 Task: Look for space in Viborg, Denmark from 2nd September, 2023 to 5th September, 2023 for 1 adult in price range Rs.5000 to Rs.10000. Place can be private room with 1  bedroom having 1 bed and 1 bathroom. Property type can be house, flat, guest house, hotel. Booking option can be shelf check-in. Required host language is English.
Action: Mouse moved to (625, 89)
Screenshot: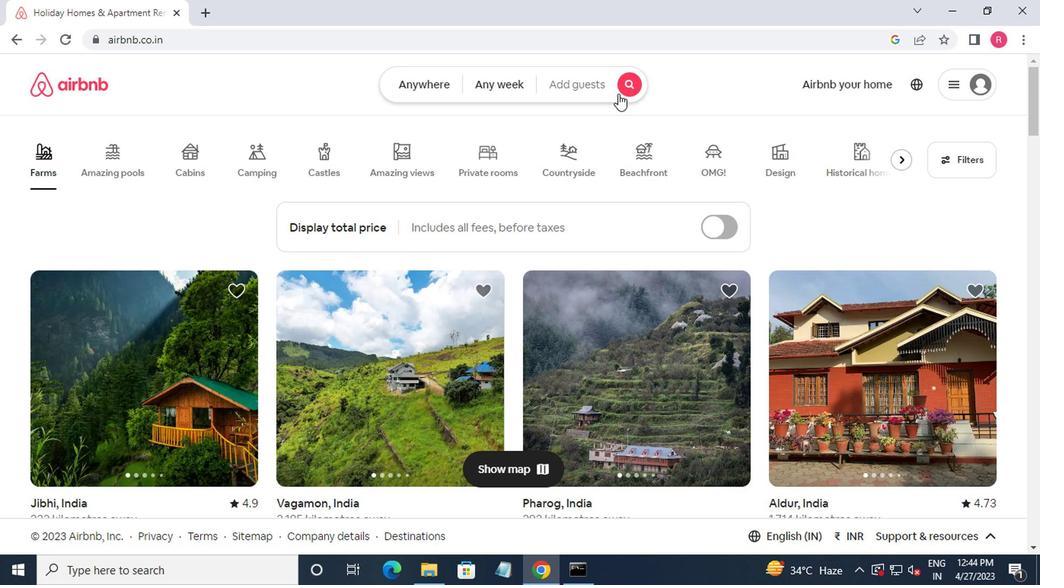 
Action: Mouse pressed left at (625, 89)
Screenshot: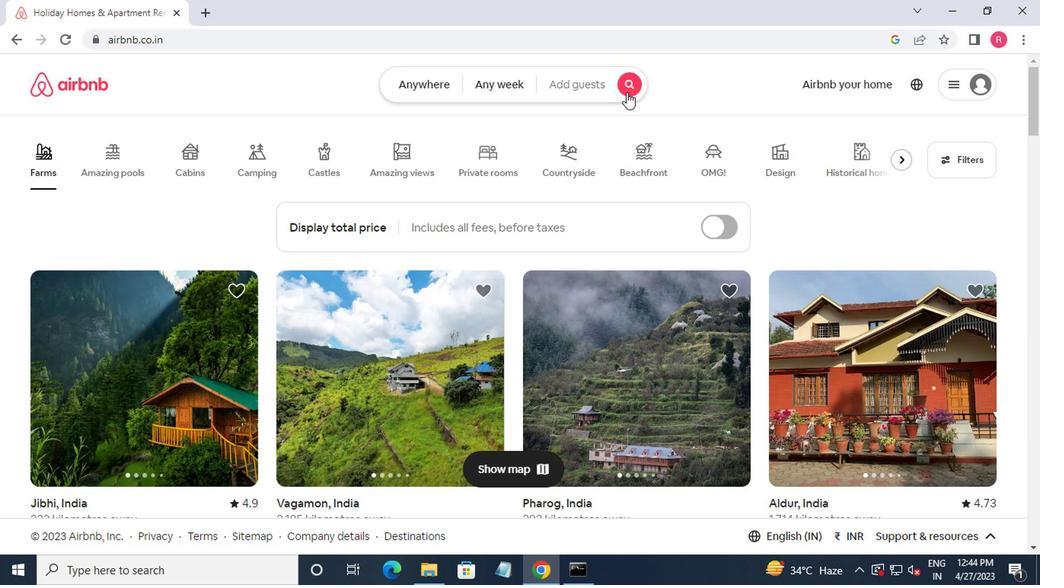 
Action: Mouse moved to (614, 91)
Screenshot: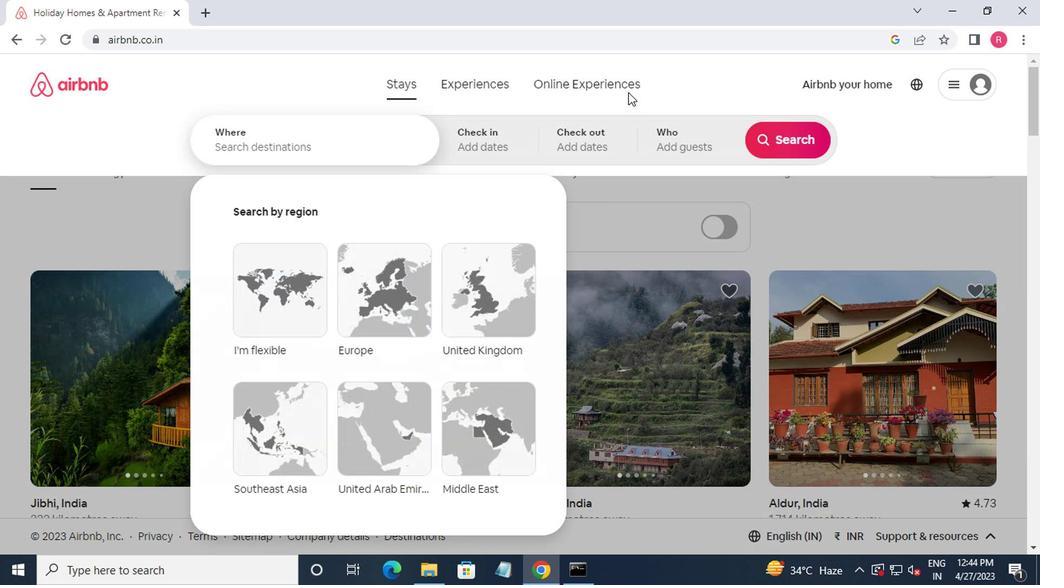 
Action: Key pressed v
Screenshot: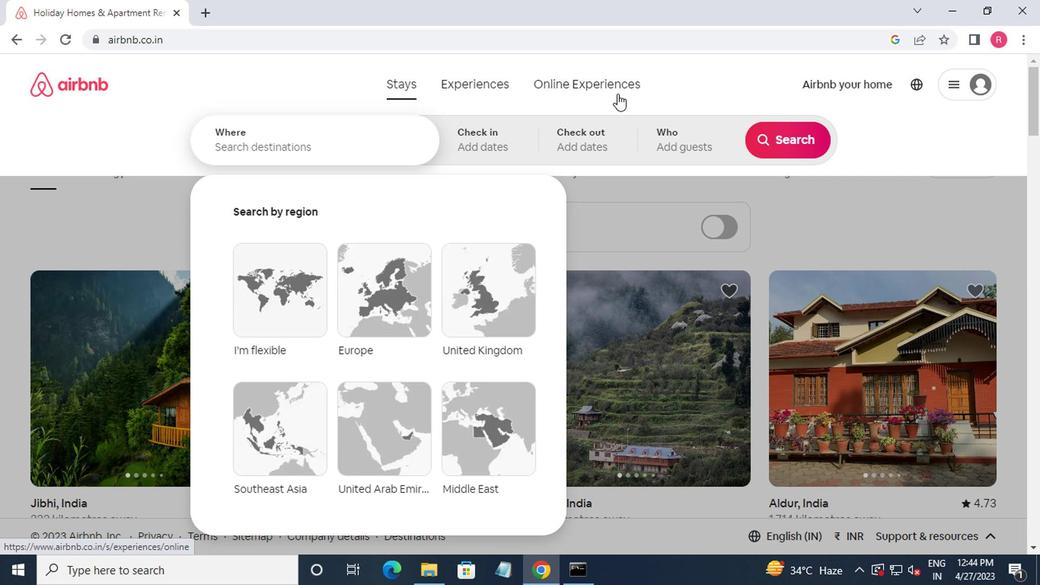 
Action: Mouse moved to (383, 137)
Screenshot: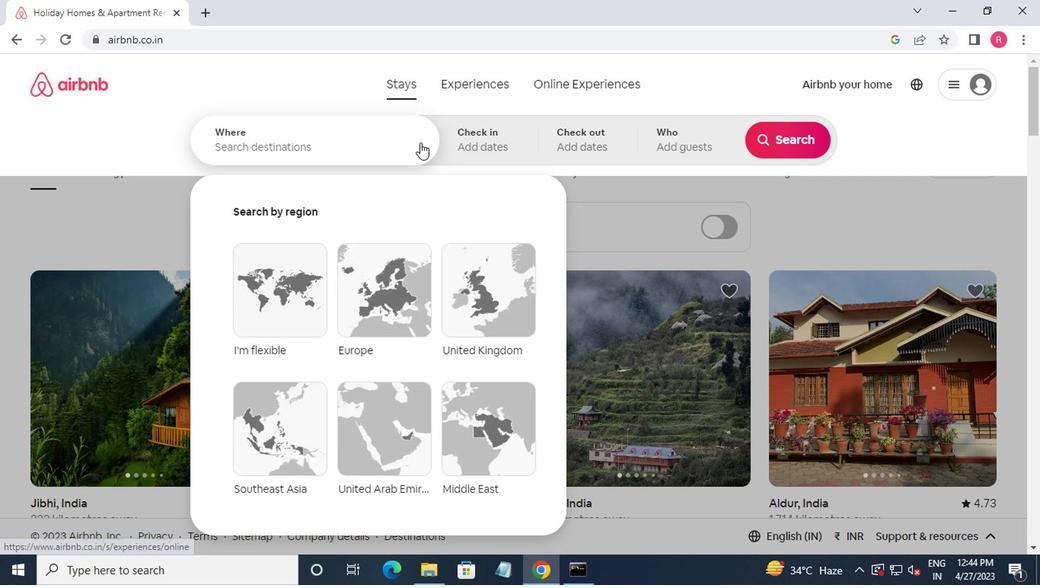 
Action: Mouse pressed left at (383, 137)
Screenshot: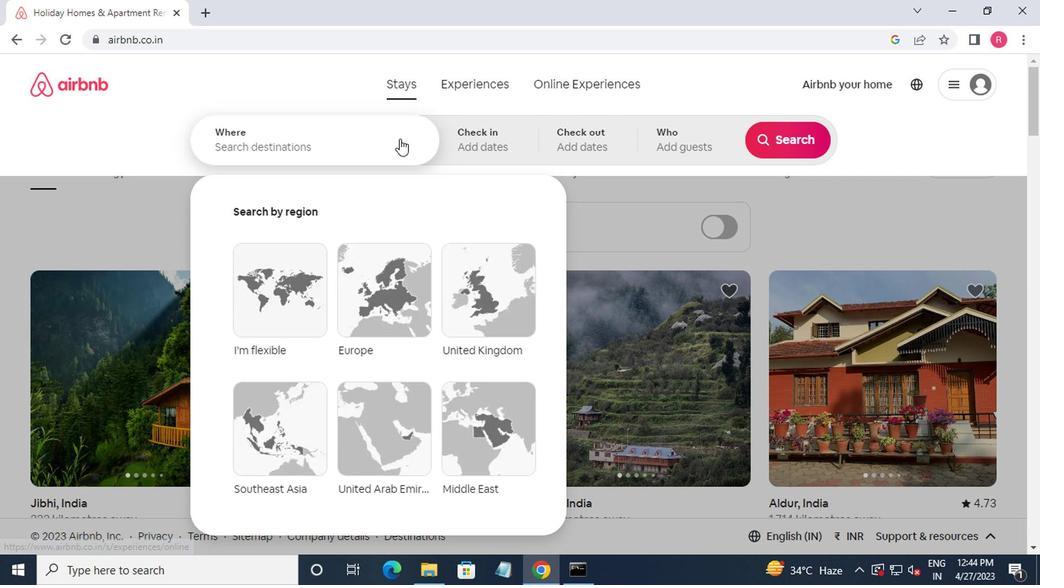 
Action: Mouse moved to (380, 164)
Screenshot: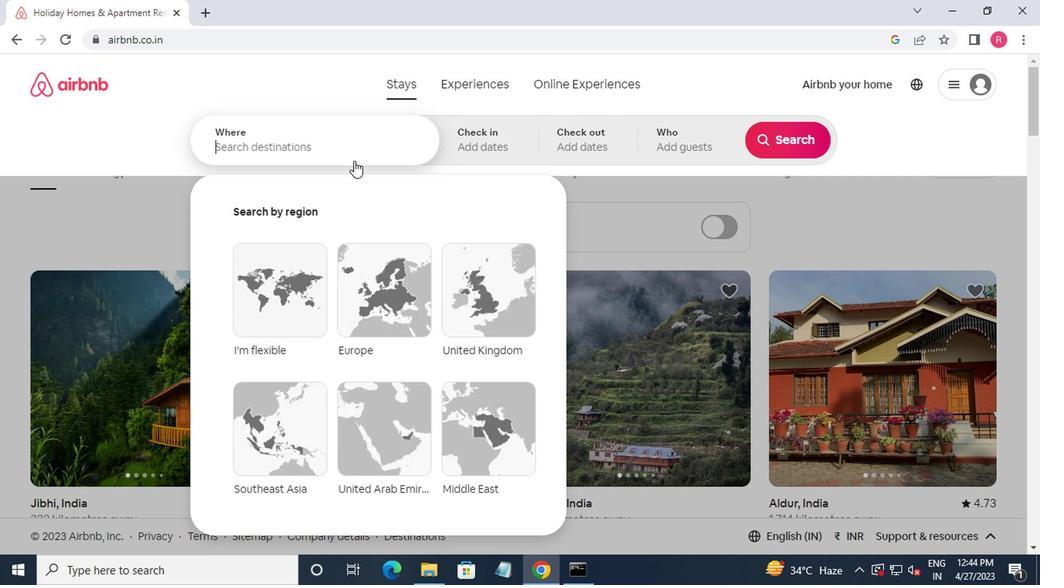 
Action: Key pressed viborg,de
Screenshot: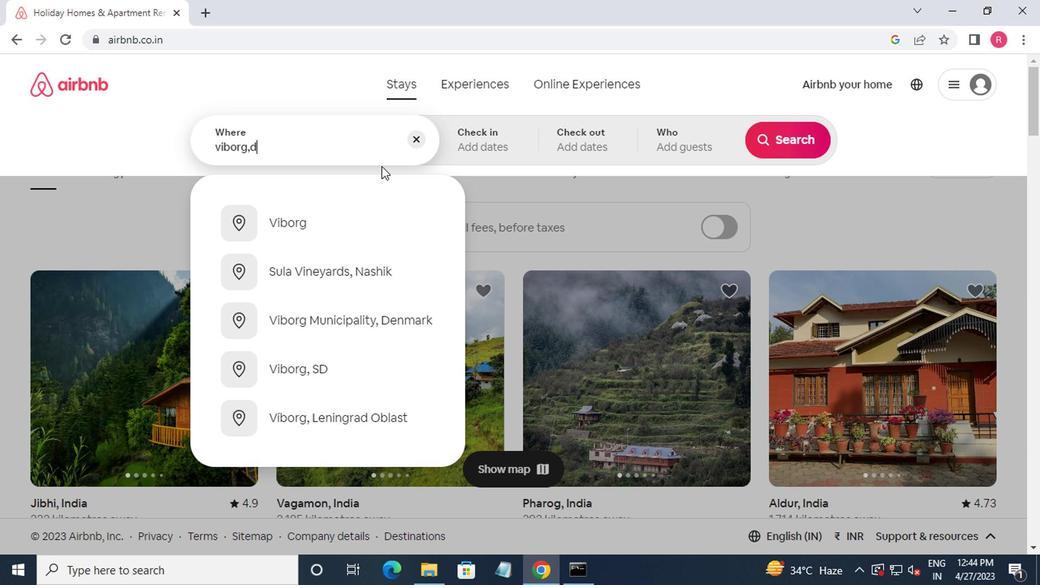 
Action: Mouse moved to (365, 210)
Screenshot: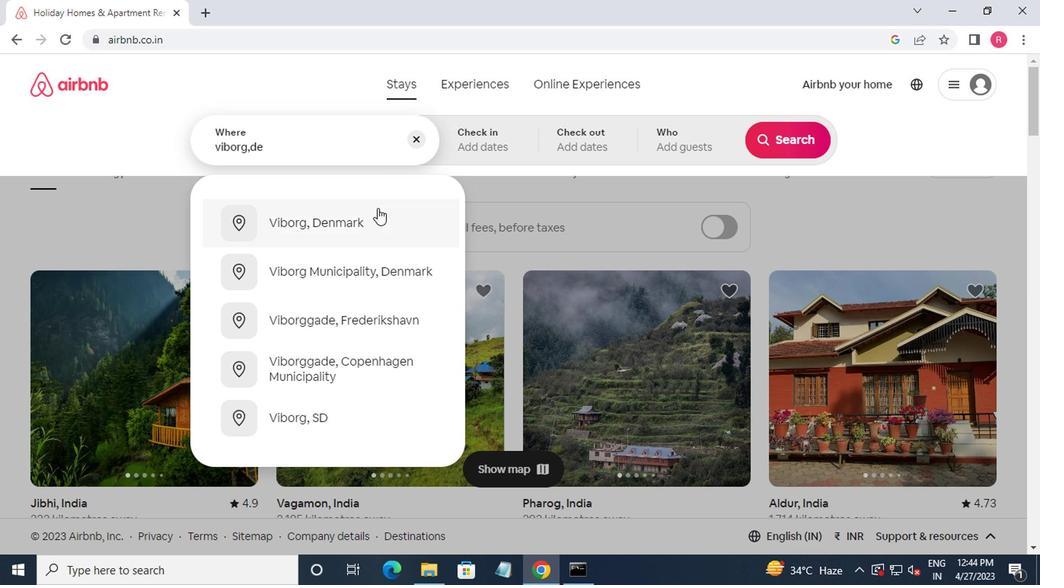 
Action: Mouse pressed left at (365, 210)
Screenshot: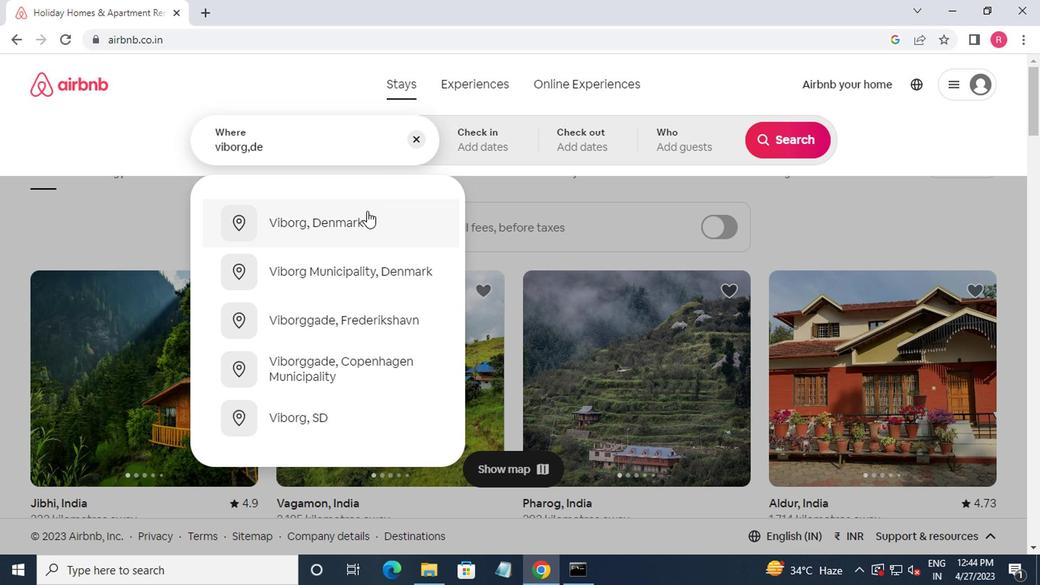 
Action: Mouse moved to (770, 263)
Screenshot: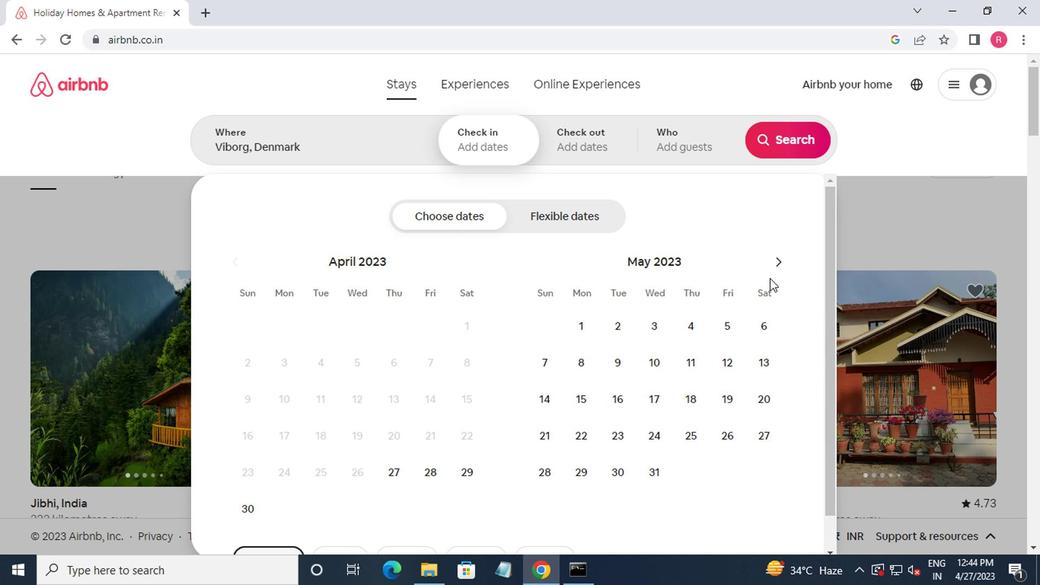
Action: Mouse pressed left at (770, 263)
Screenshot: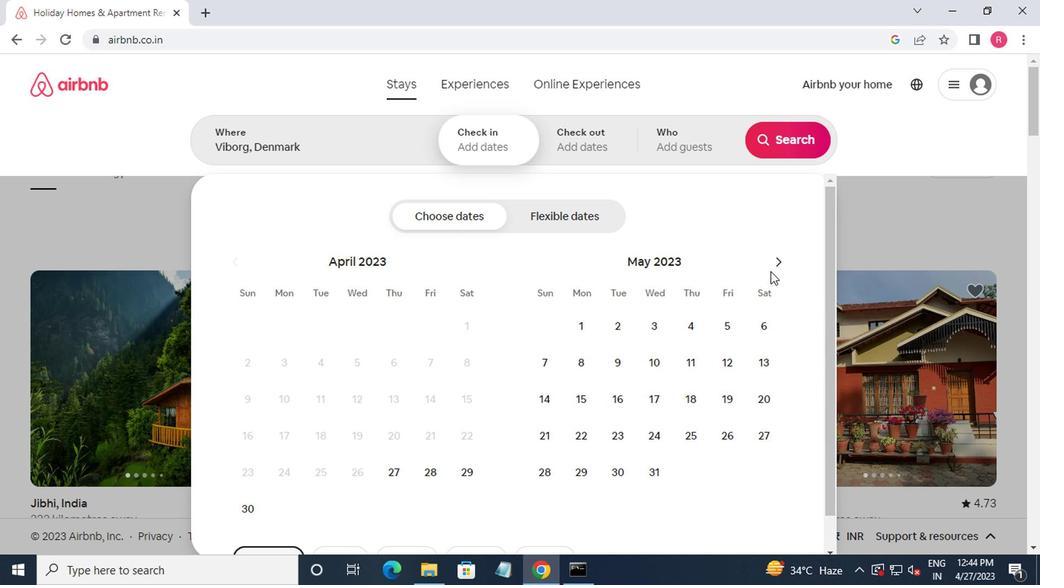 
Action: Mouse pressed left at (770, 263)
Screenshot: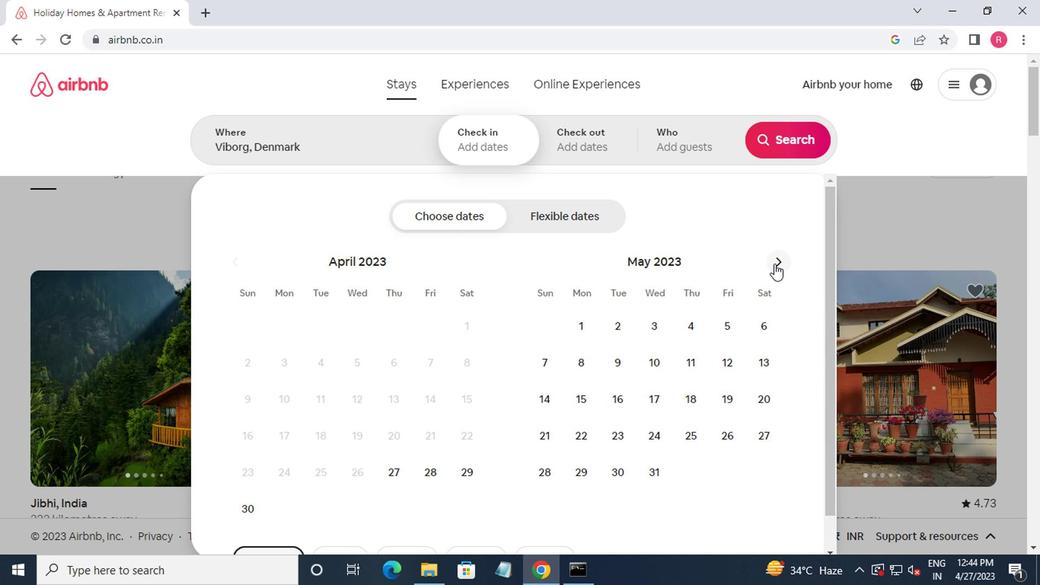 
Action: Mouse pressed left at (770, 263)
Screenshot: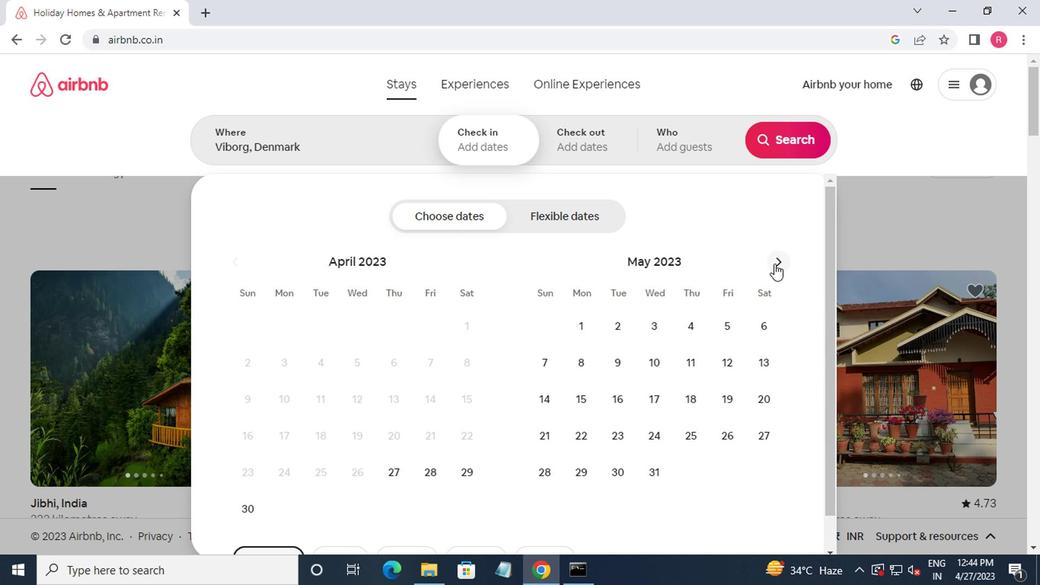 
Action: Mouse pressed left at (770, 263)
Screenshot: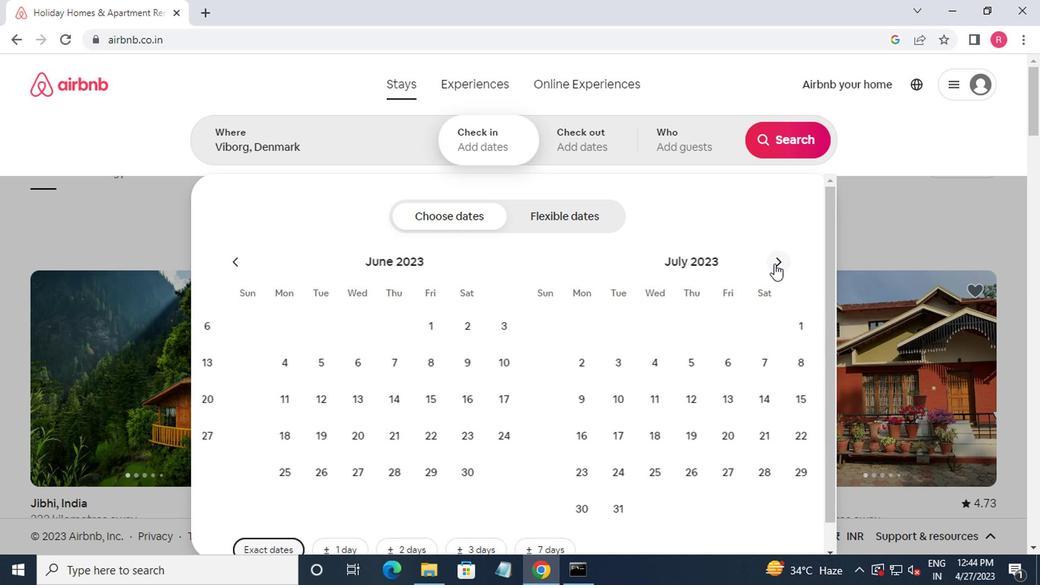 
Action: Mouse pressed left at (770, 263)
Screenshot: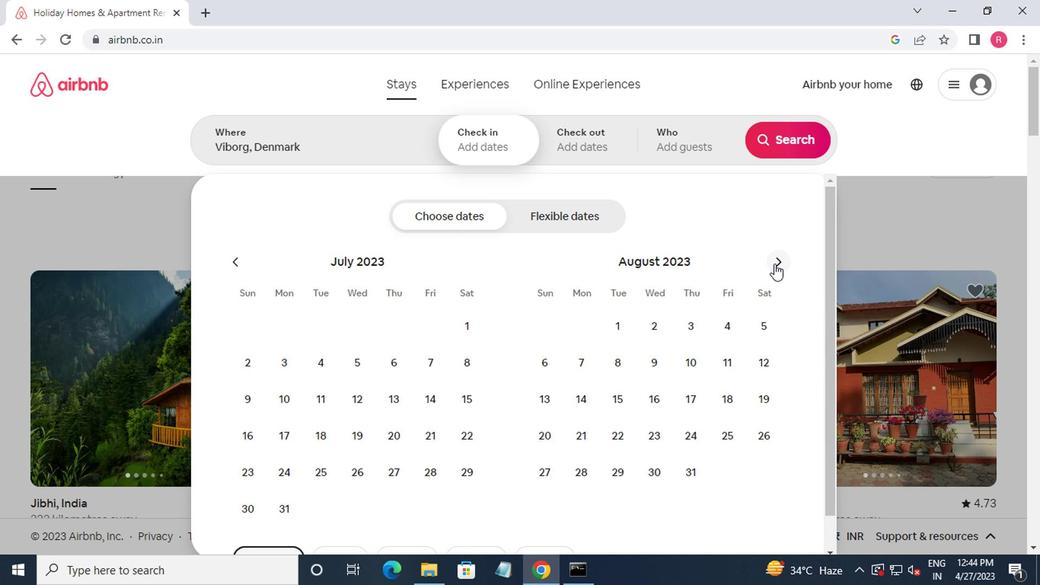 
Action: Mouse moved to (757, 325)
Screenshot: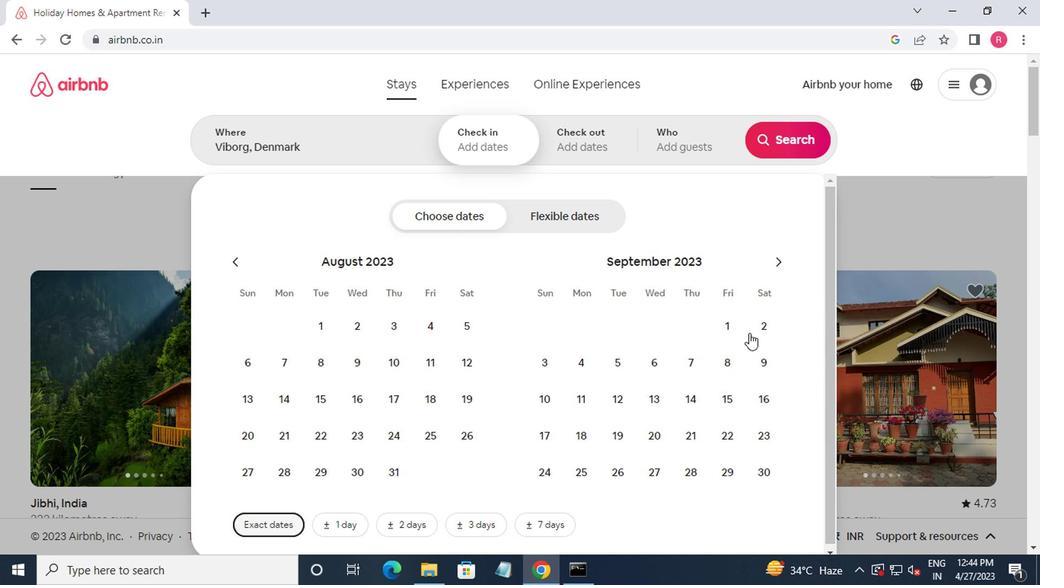 
Action: Mouse pressed left at (757, 325)
Screenshot: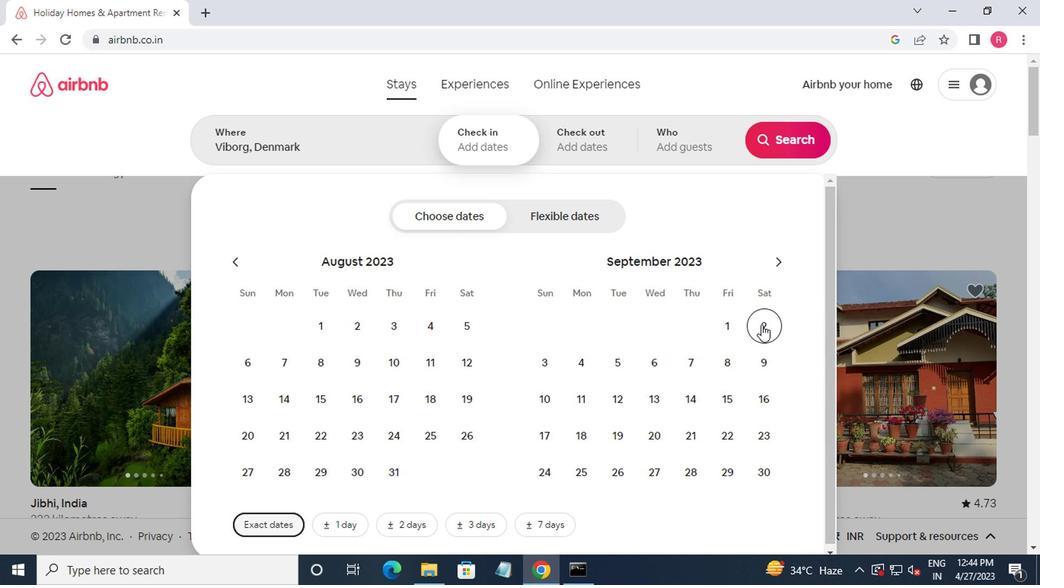
Action: Mouse moved to (611, 368)
Screenshot: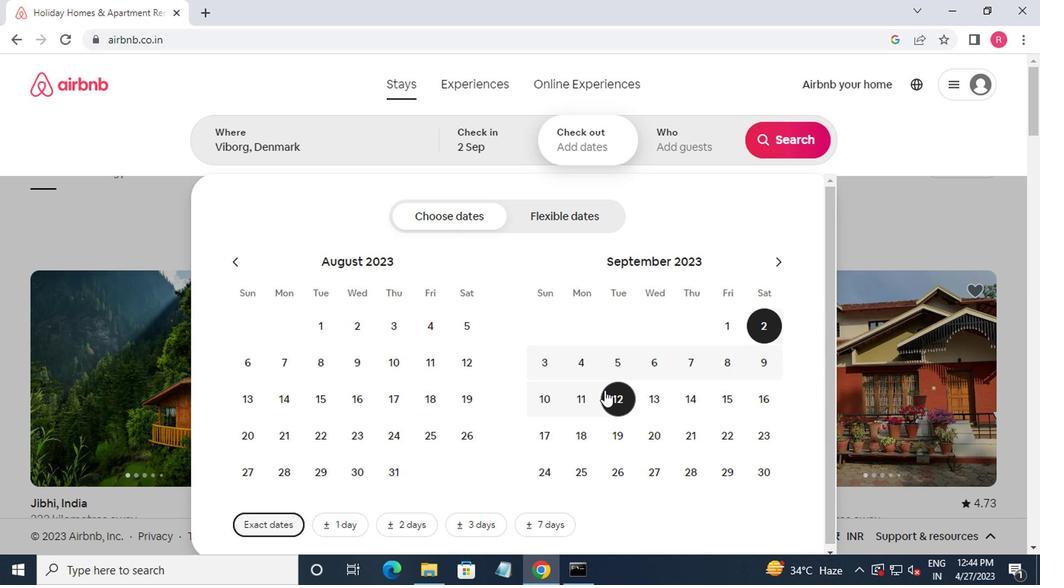 
Action: Mouse pressed left at (611, 368)
Screenshot: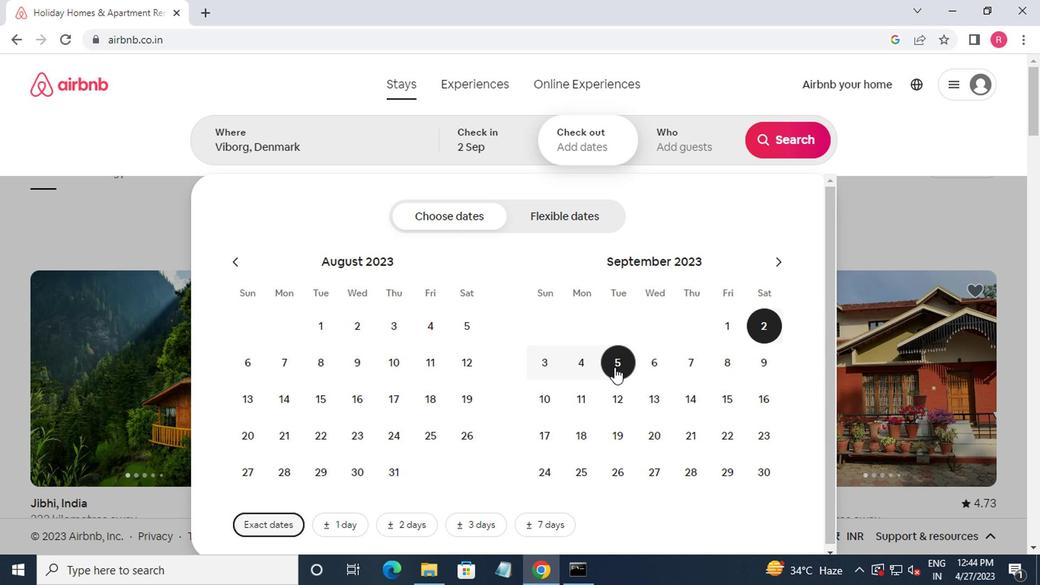 
Action: Mouse moved to (659, 157)
Screenshot: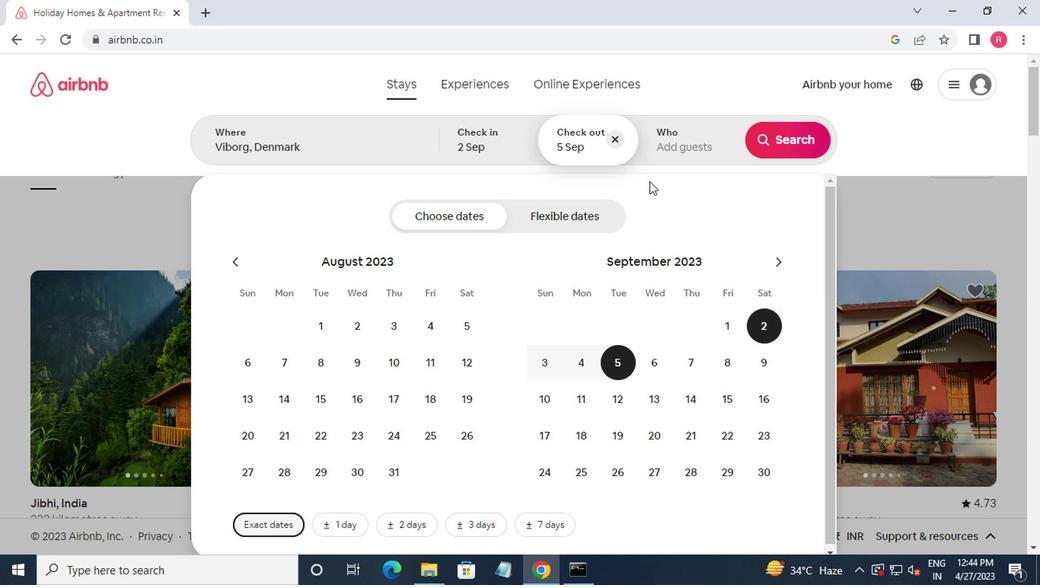 
Action: Mouse pressed left at (659, 157)
Screenshot: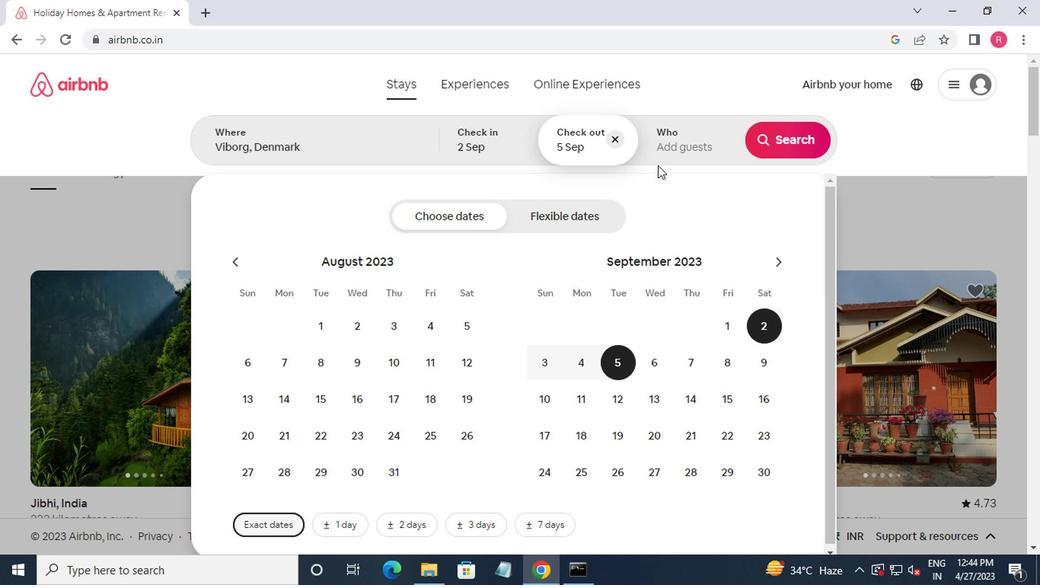 
Action: Mouse moved to (771, 218)
Screenshot: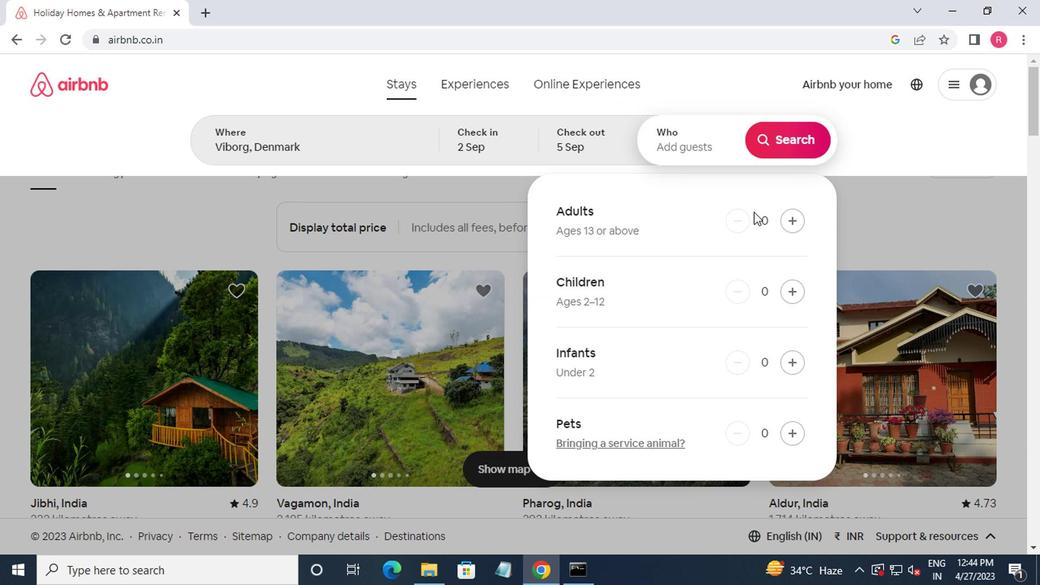 
Action: Mouse pressed left at (771, 218)
Screenshot: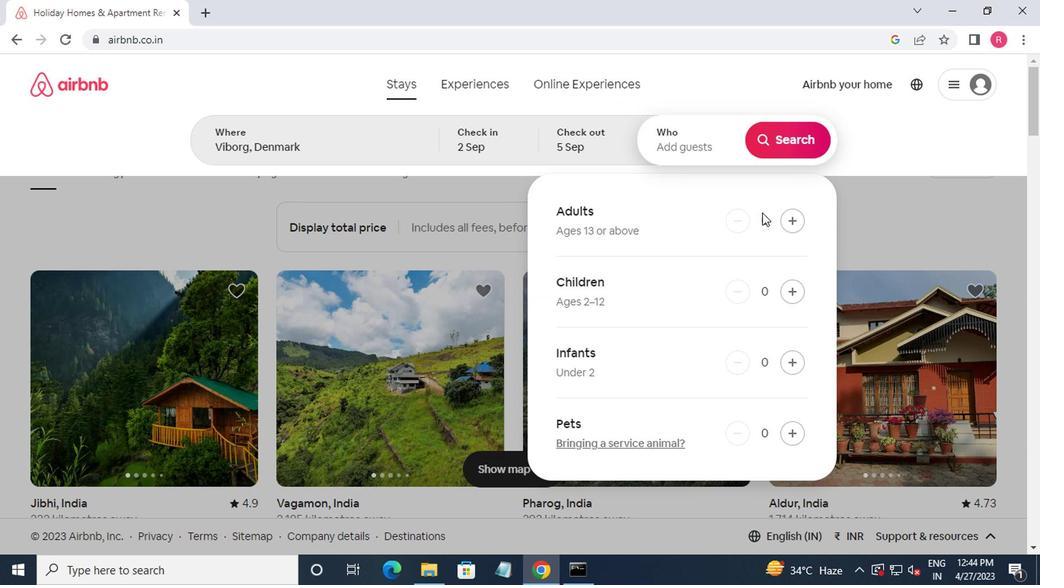 
Action: Mouse pressed left at (771, 218)
Screenshot: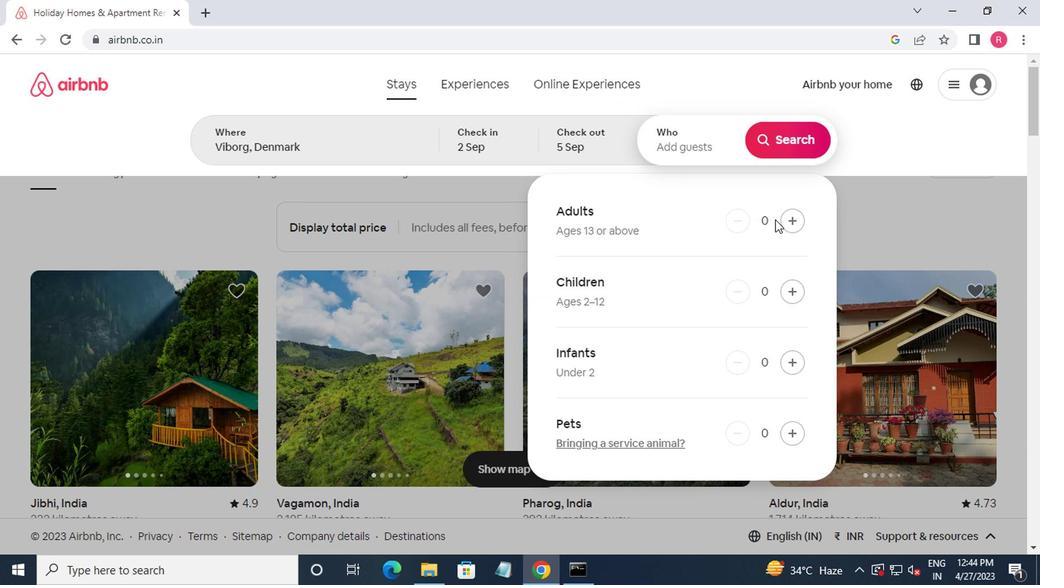 
Action: Mouse moved to (778, 219)
Screenshot: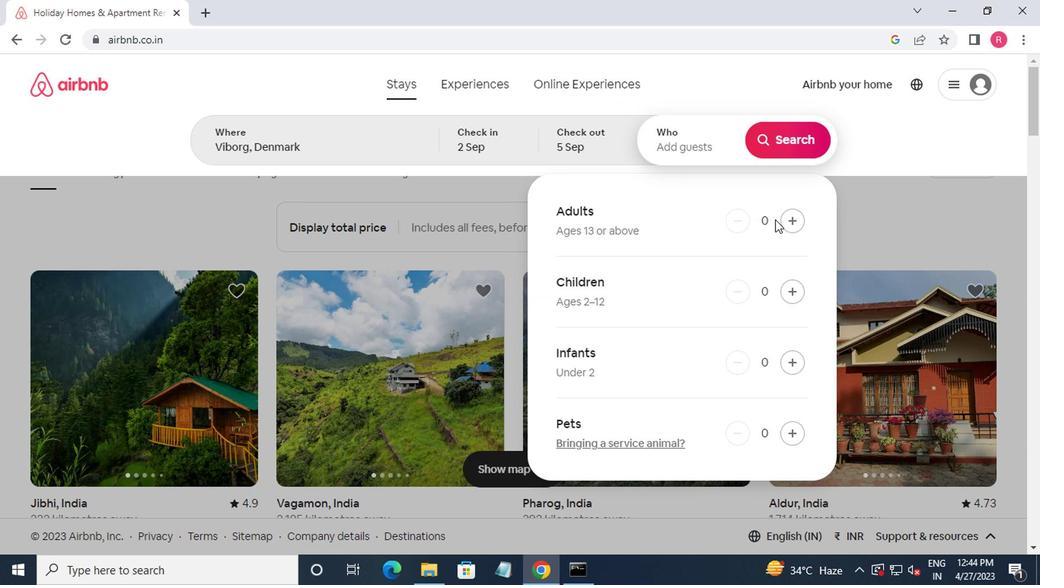 
Action: Mouse pressed left at (778, 219)
Screenshot: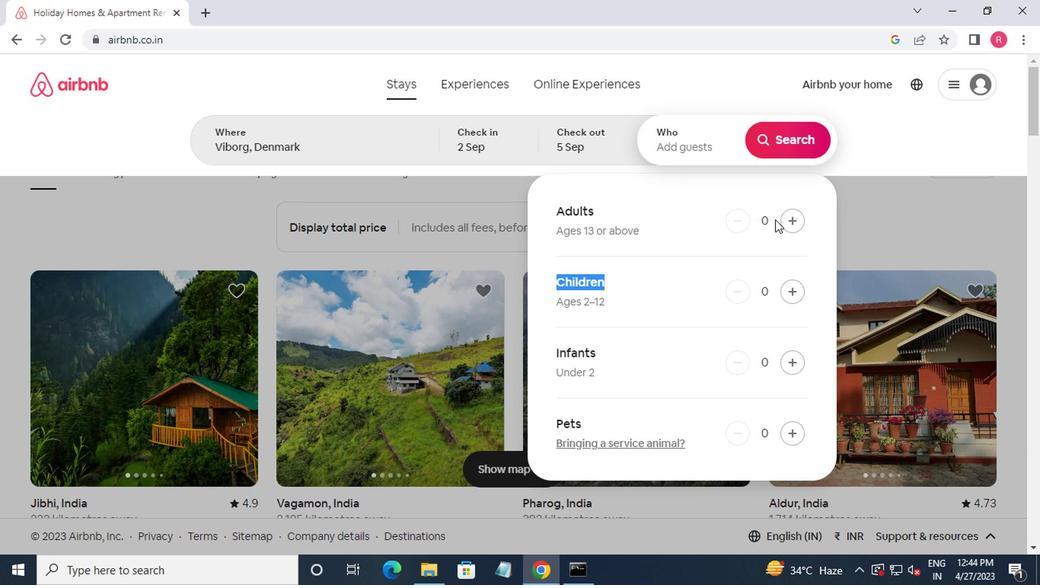 
Action: Mouse moved to (778, 219)
Screenshot: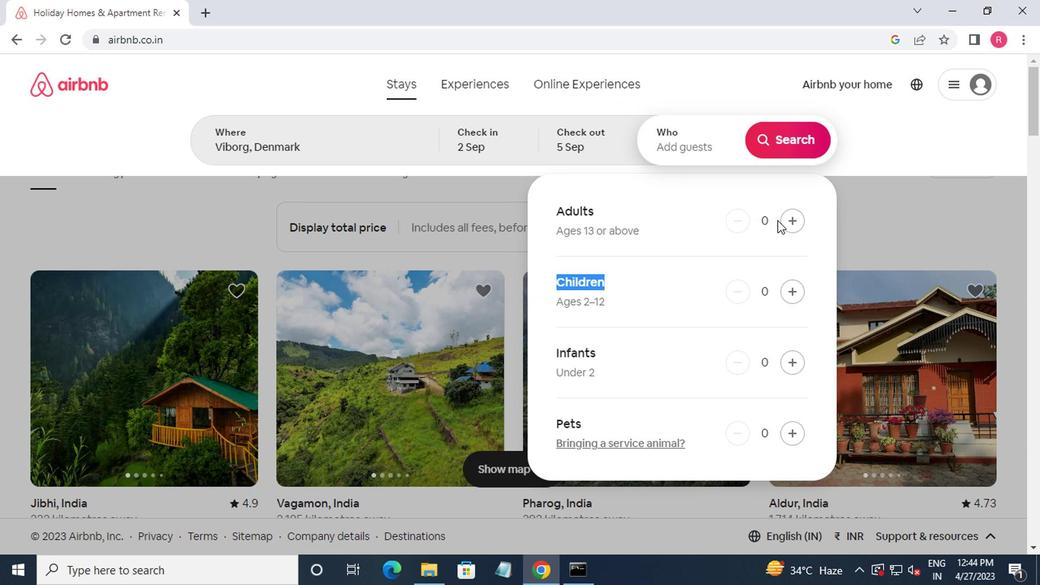 
Action: Mouse pressed left at (778, 219)
Screenshot: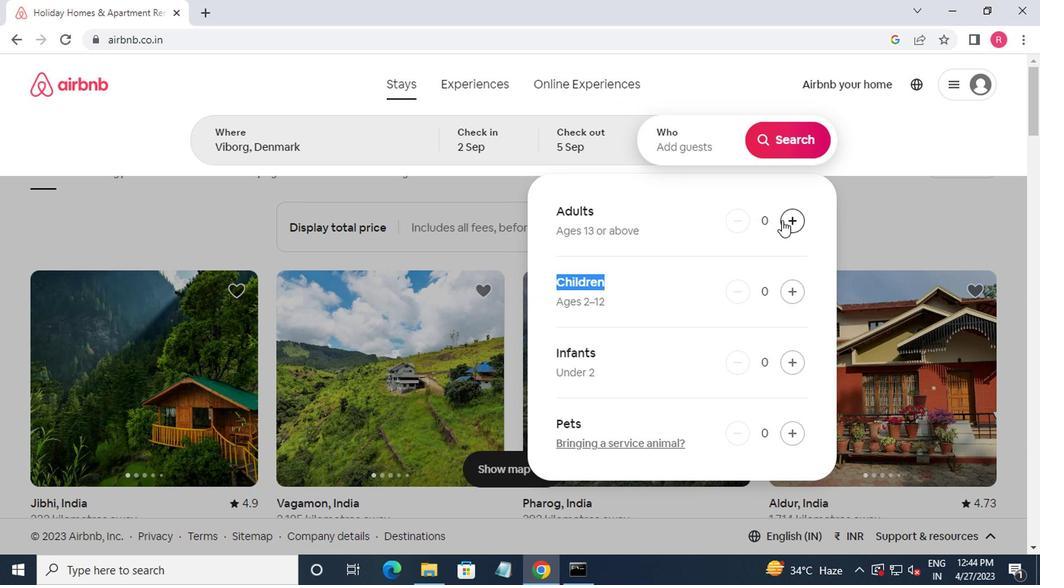 
Action: Mouse moved to (724, 216)
Screenshot: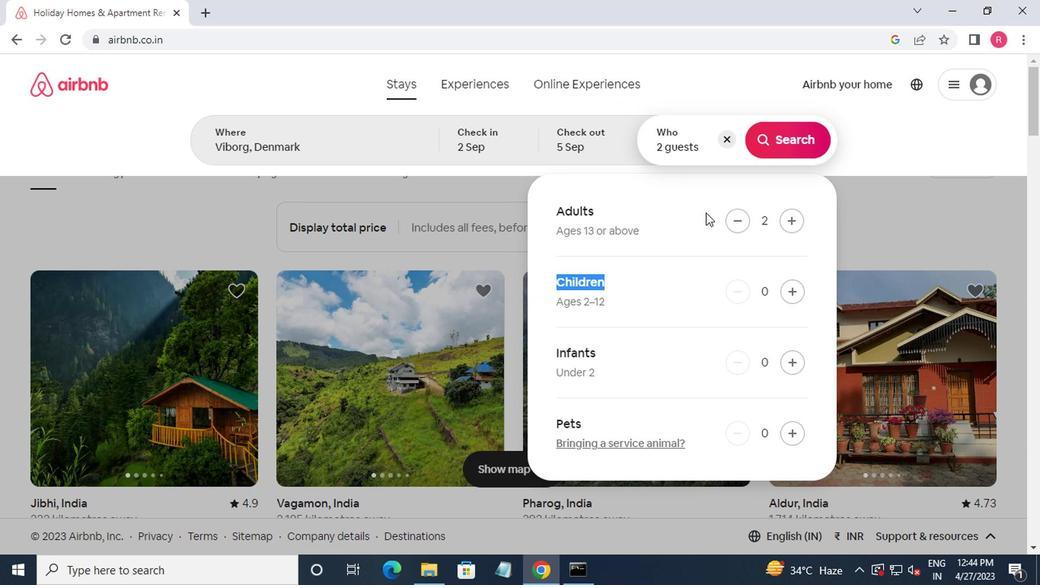 
Action: Mouse pressed left at (724, 216)
Screenshot: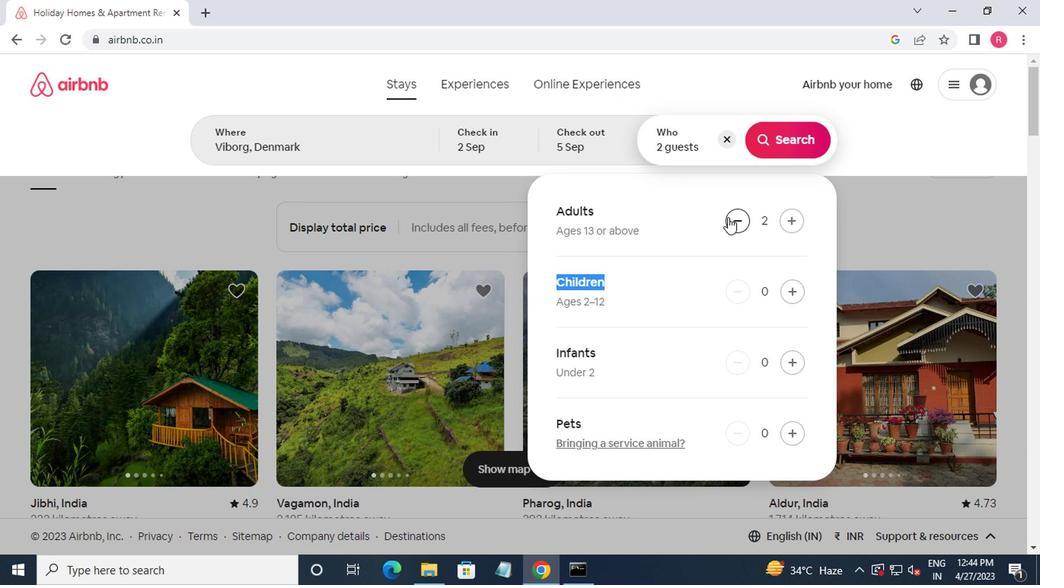 
Action: Mouse moved to (769, 142)
Screenshot: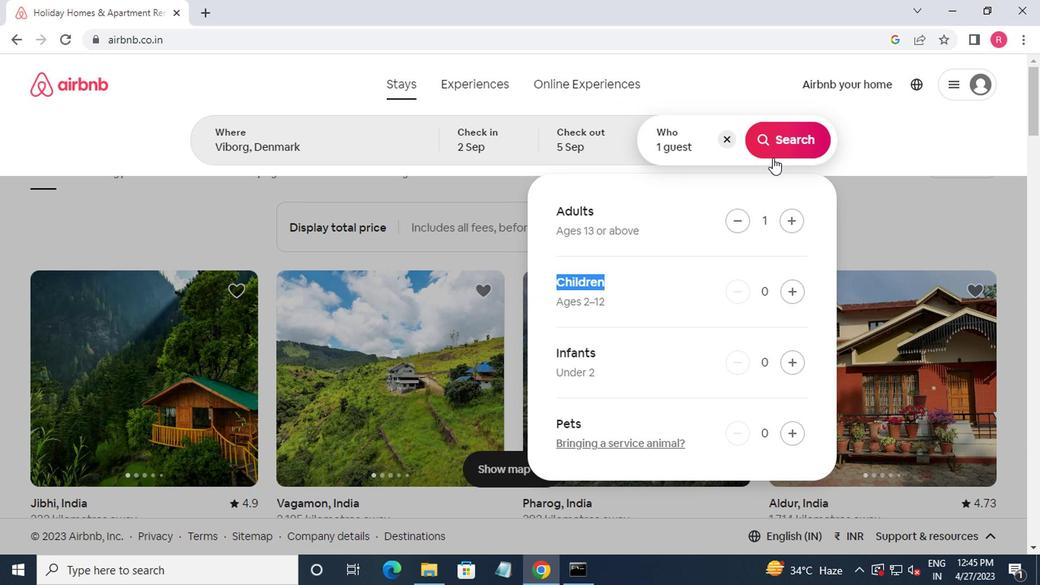 
Action: Mouse pressed left at (769, 142)
Screenshot: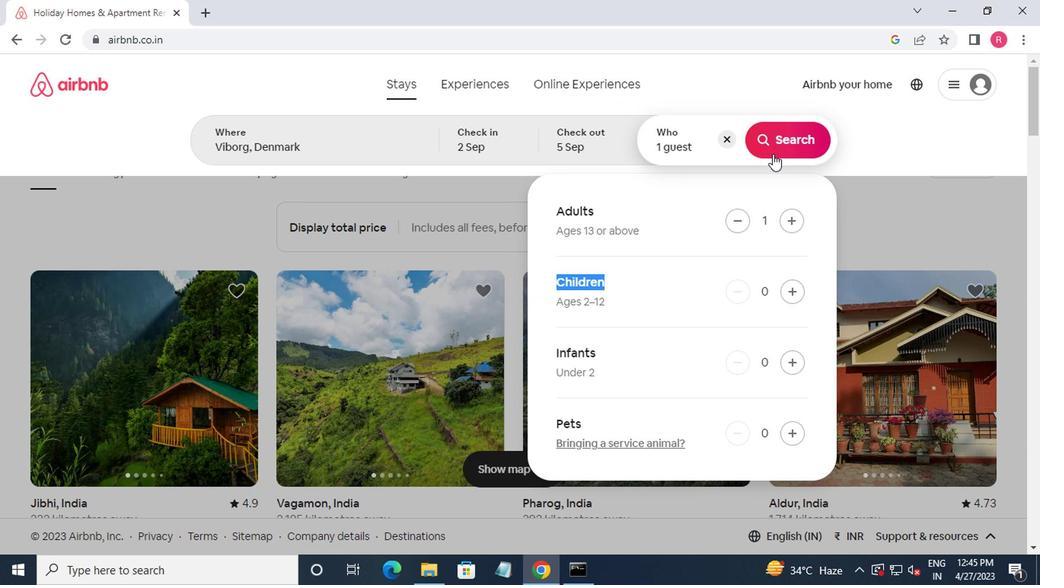 
Action: Mouse moved to (944, 148)
Screenshot: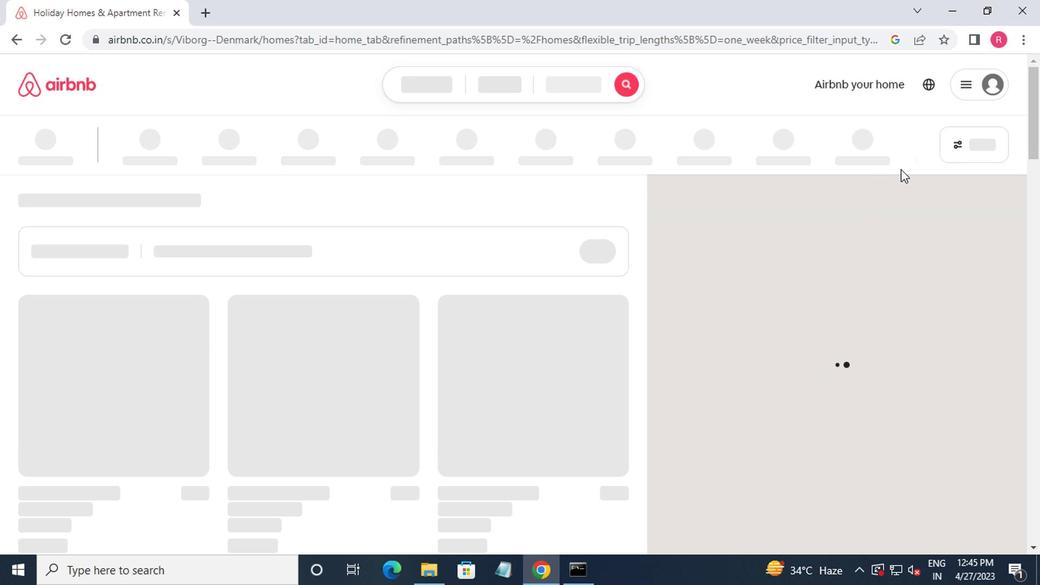 
Action: Mouse pressed left at (944, 148)
Screenshot: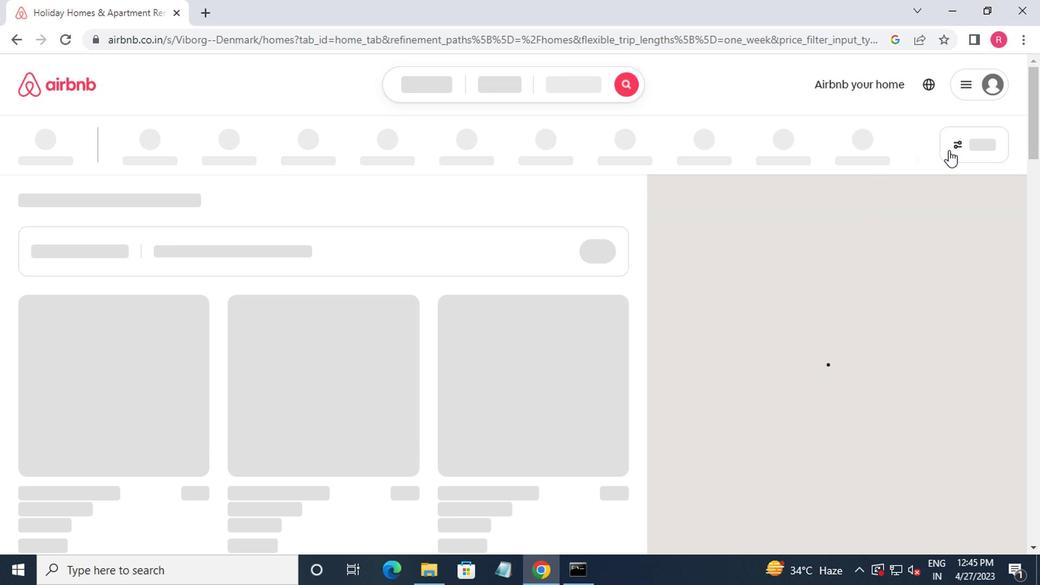 
Action: Mouse moved to (367, 350)
Screenshot: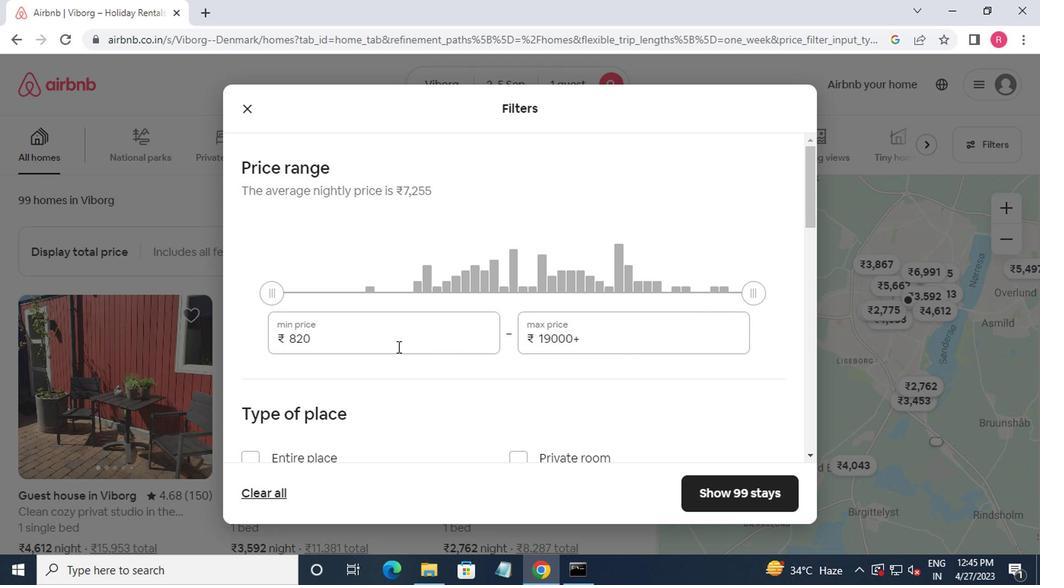 
Action: Mouse pressed left at (367, 350)
Screenshot: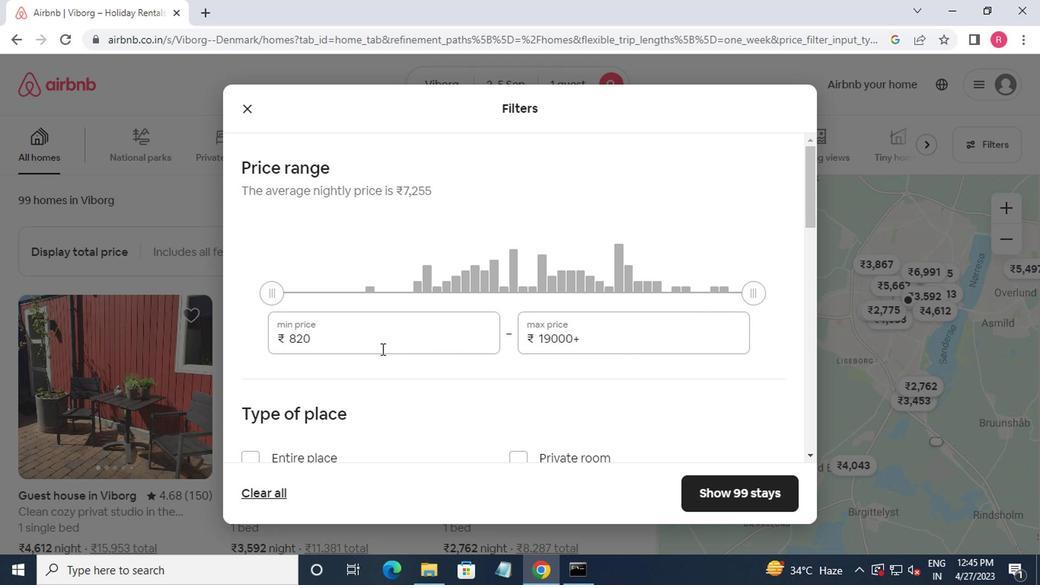 
Action: Mouse moved to (372, 346)
Screenshot: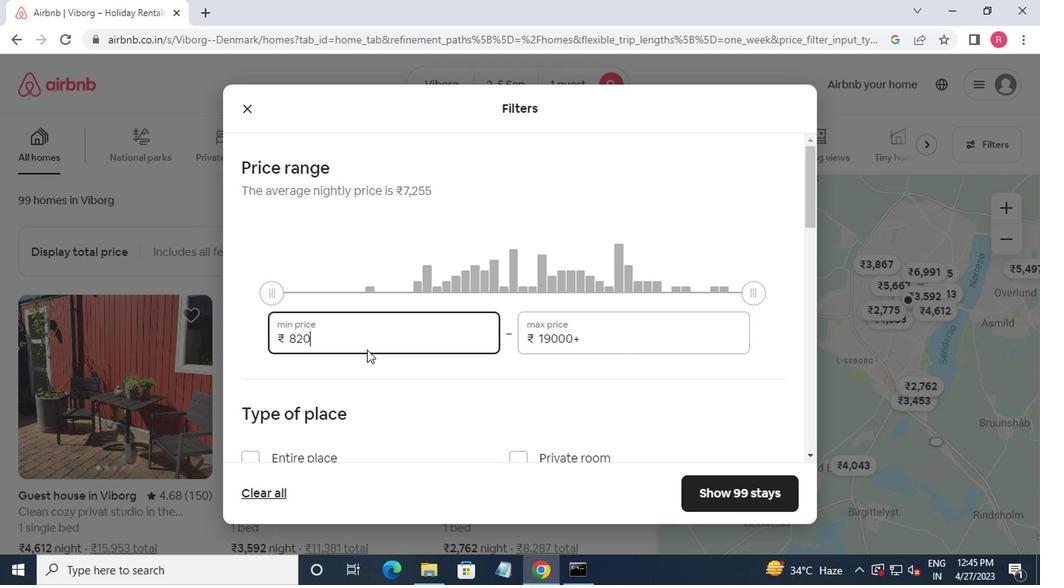 
Action: Key pressed <Key.backspace><Key.backspace><Key.backspace><Key.backspace>5000<Key.tab>10000
Screenshot: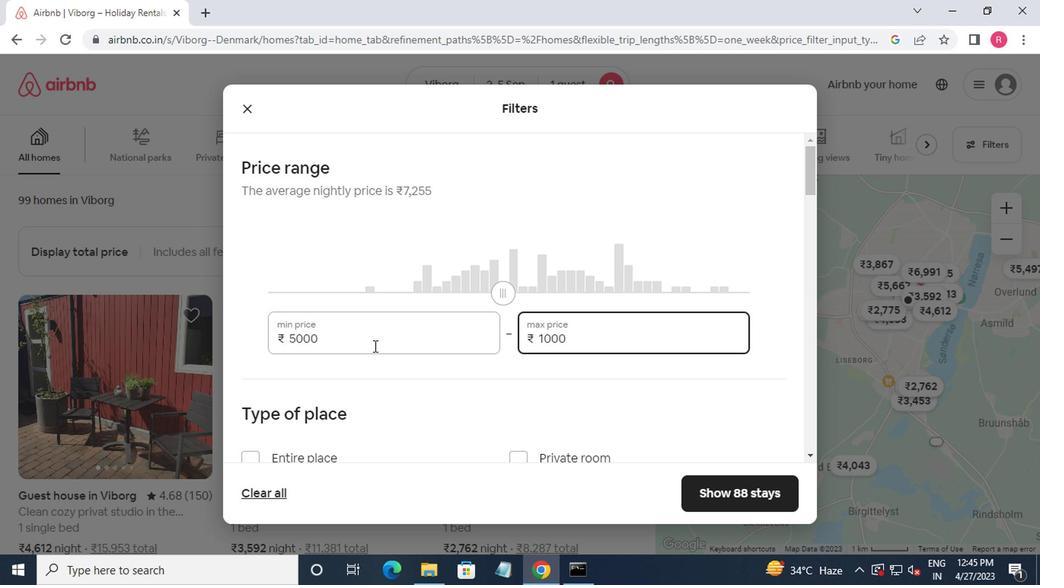 
Action: Mouse moved to (392, 379)
Screenshot: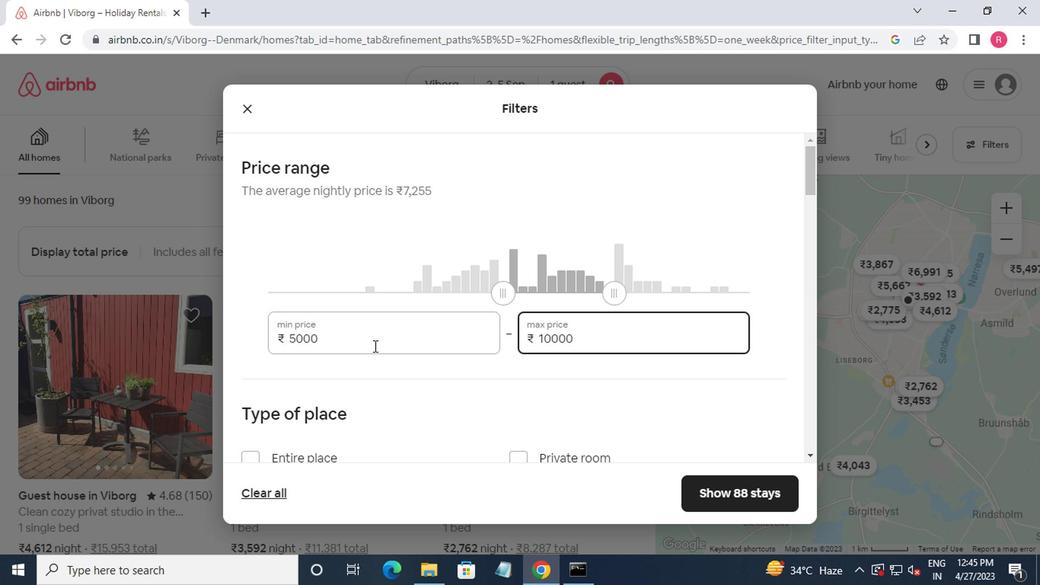 
Action: Mouse scrolled (392, 379) with delta (0, 0)
Screenshot: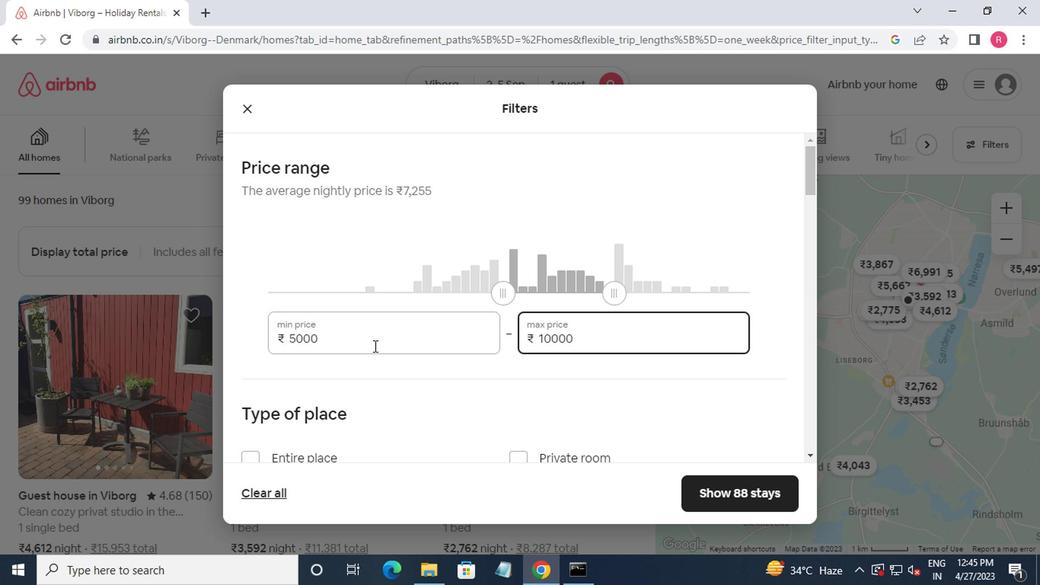 
Action: Mouse moved to (390, 384)
Screenshot: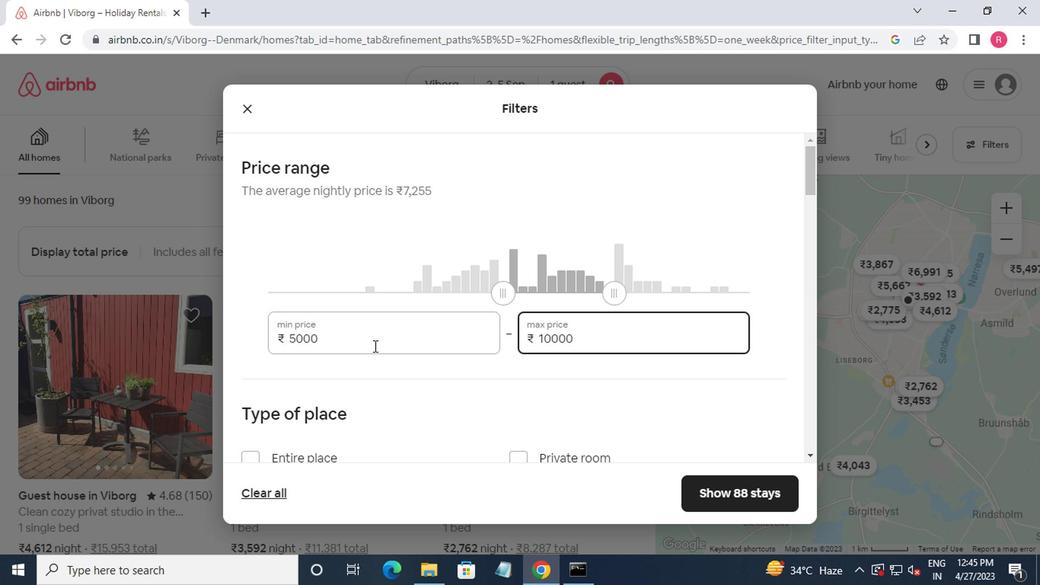
Action: Mouse scrolled (390, 383) with delta (0, -1)
Screenshot: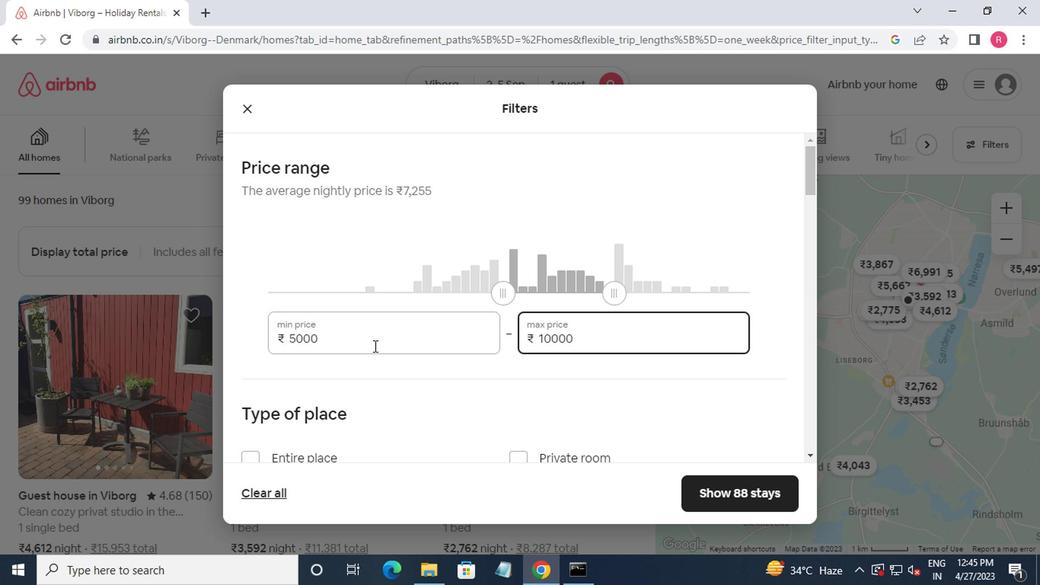 
Action: Mouse moved to (517, 309)
Screenshot: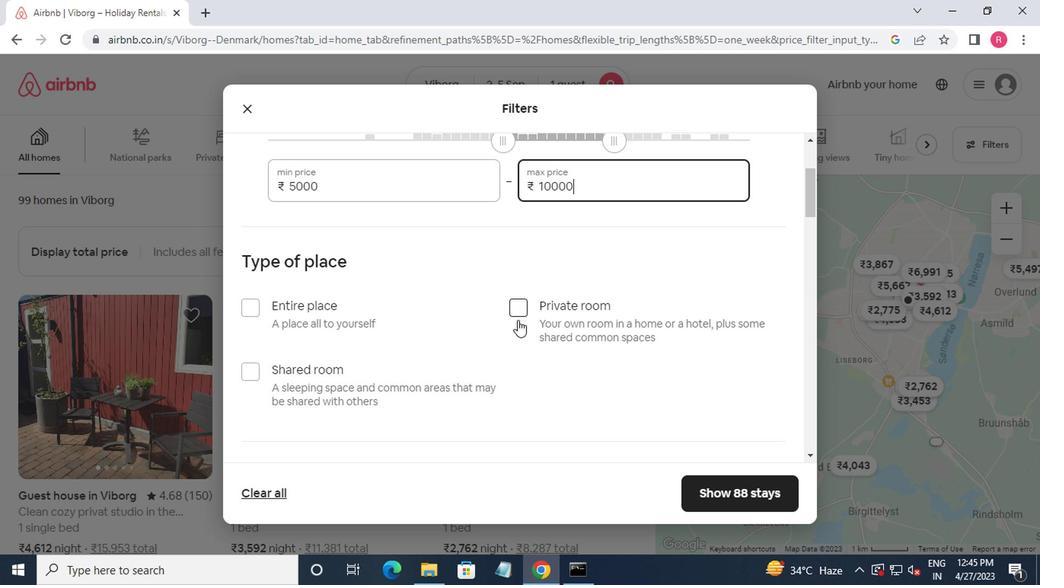 
Action: Mouse pressed left at (517, 309)
Screenshot: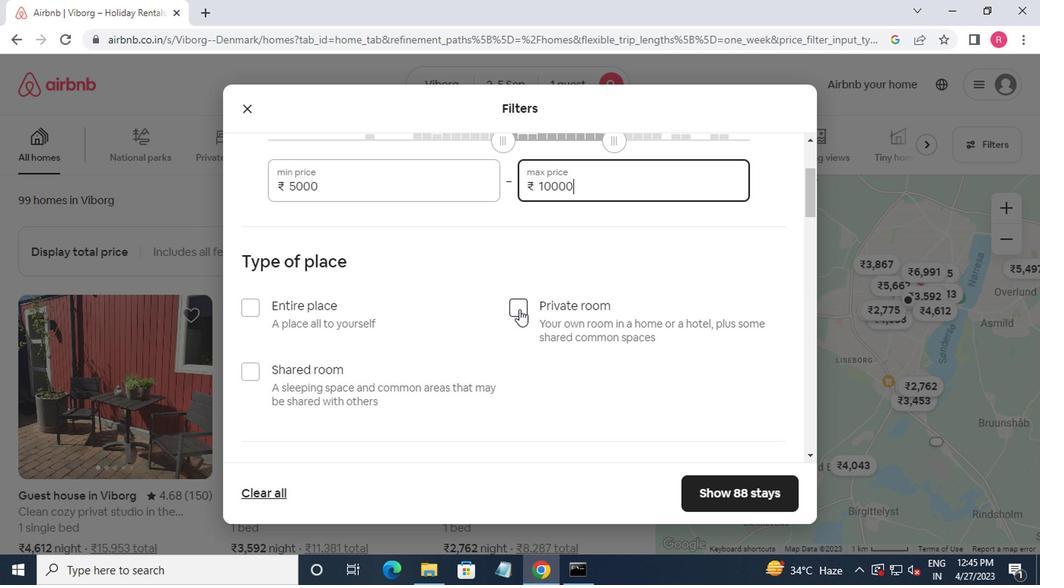 
Action: Mouse moved to (516, 308)
Screenshot: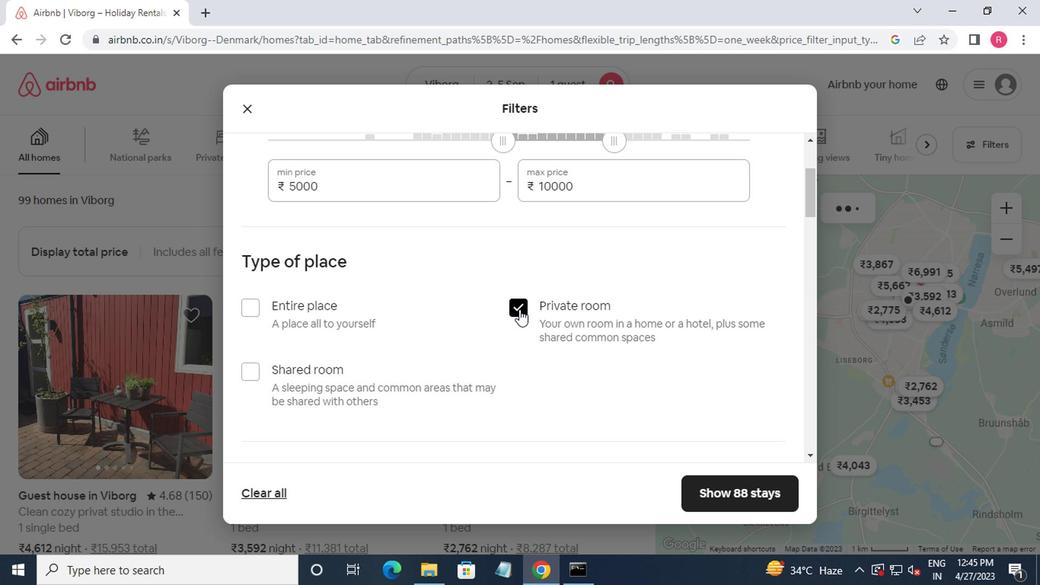 
Action: Mouse scrolled (516, 308) with delta (0, 0)
Screenshot: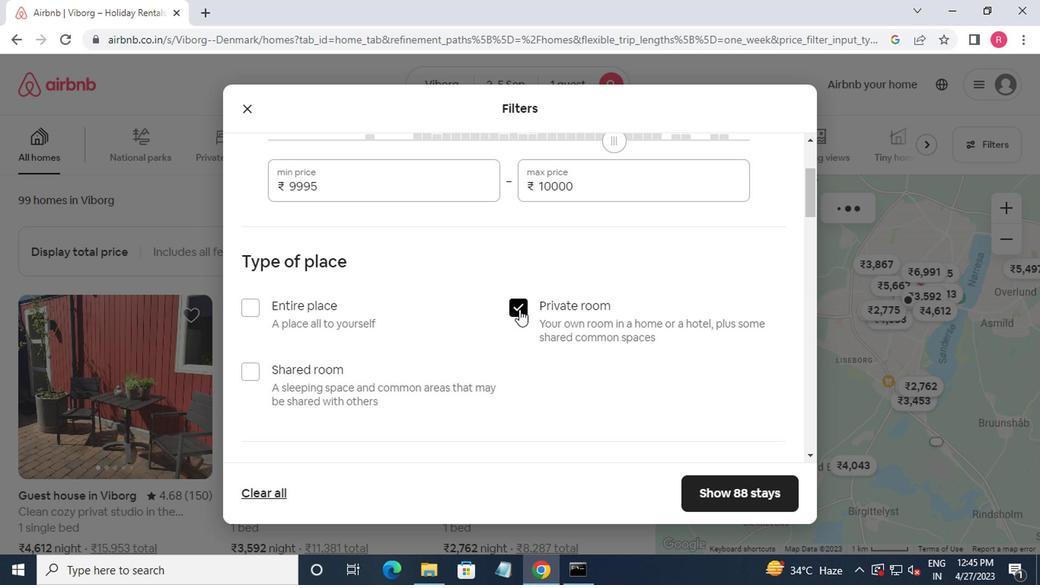 
Action: Mouse moved to (516, 308)
Screenshot: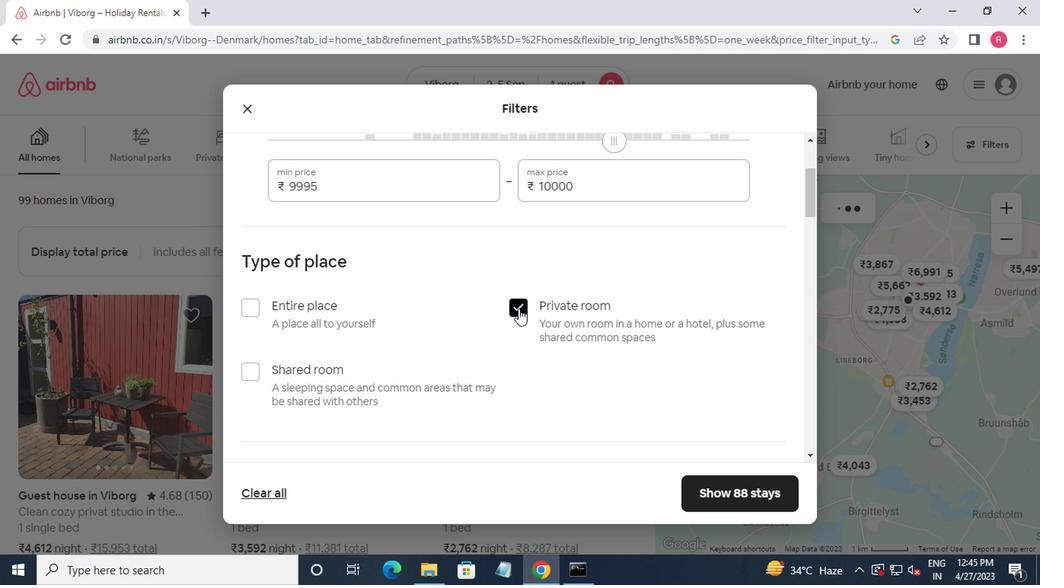 
Action: Mouse scrolled (516, 307) with delta (0, -1)
Screenshot: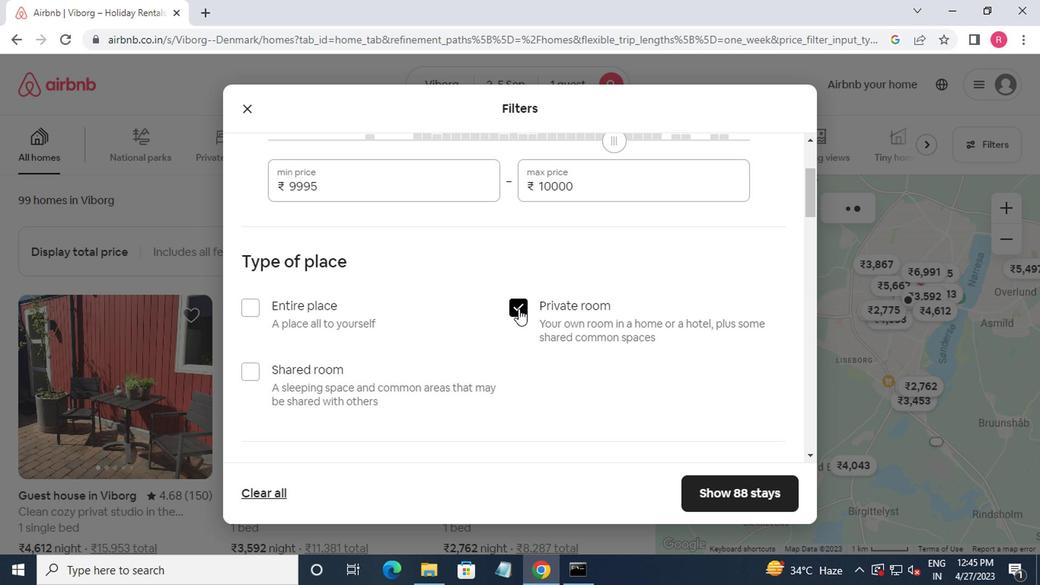 
Action: Mouse moved to (515, 308)
Screenshot: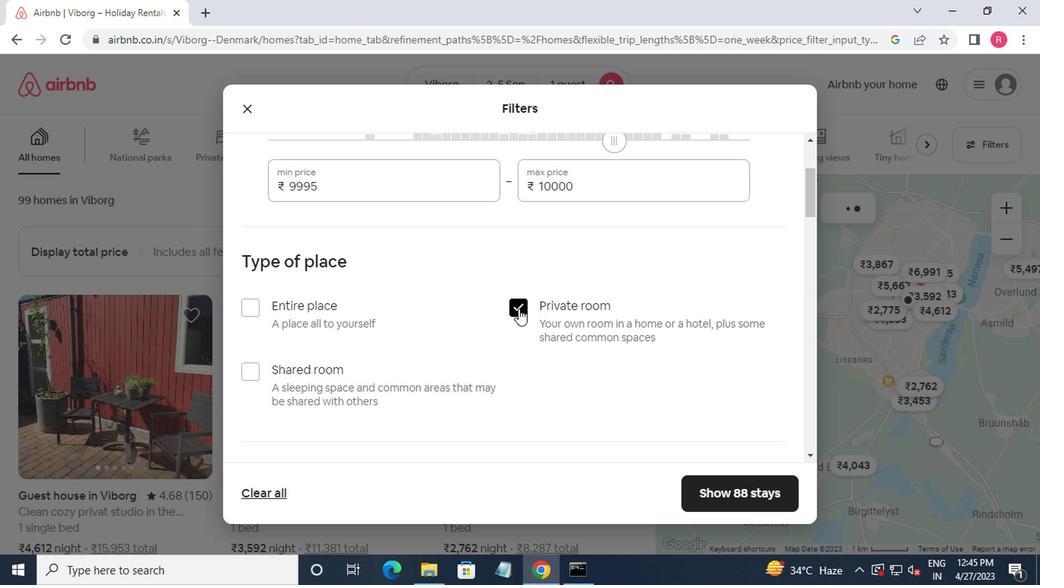 
Action: Mouse scrolled (515, 307) with delta (0, -1)
Screenshot: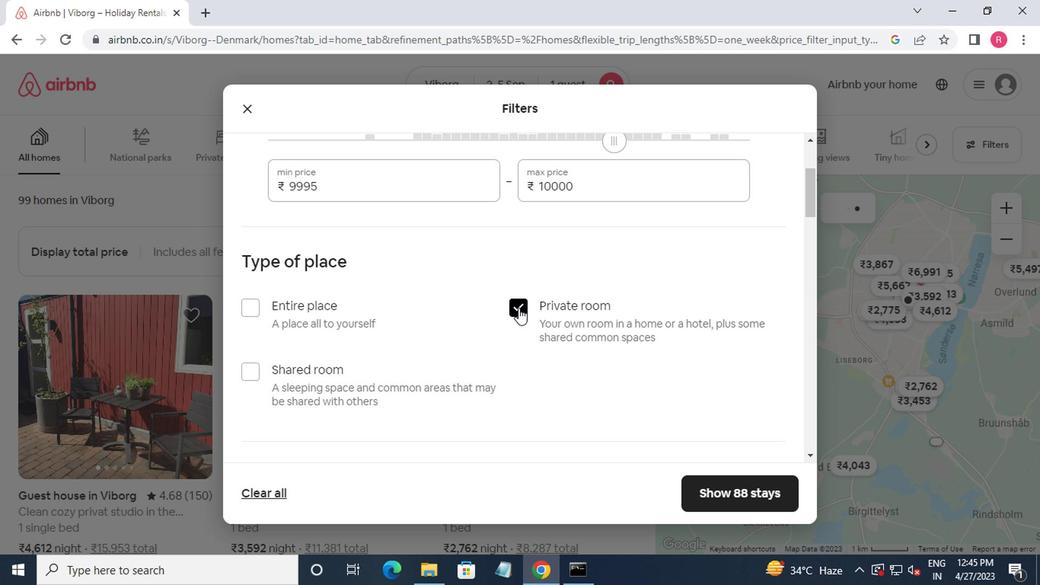 
Action: Mouse moved to (513, 310)
Screenshot: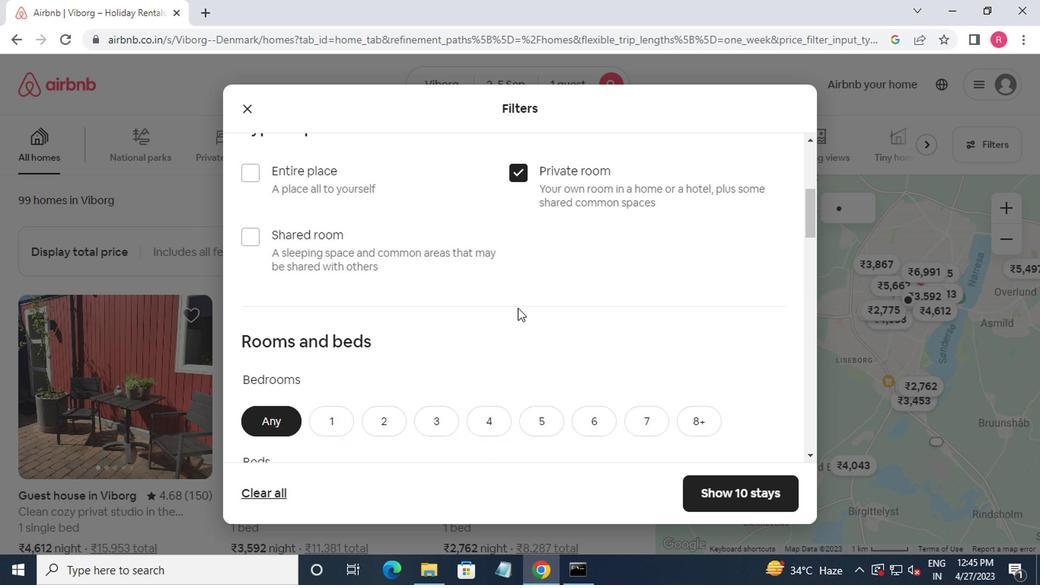 
Action: Mouse scrolled (513, 310) with delta (0, 0)
Screenshot: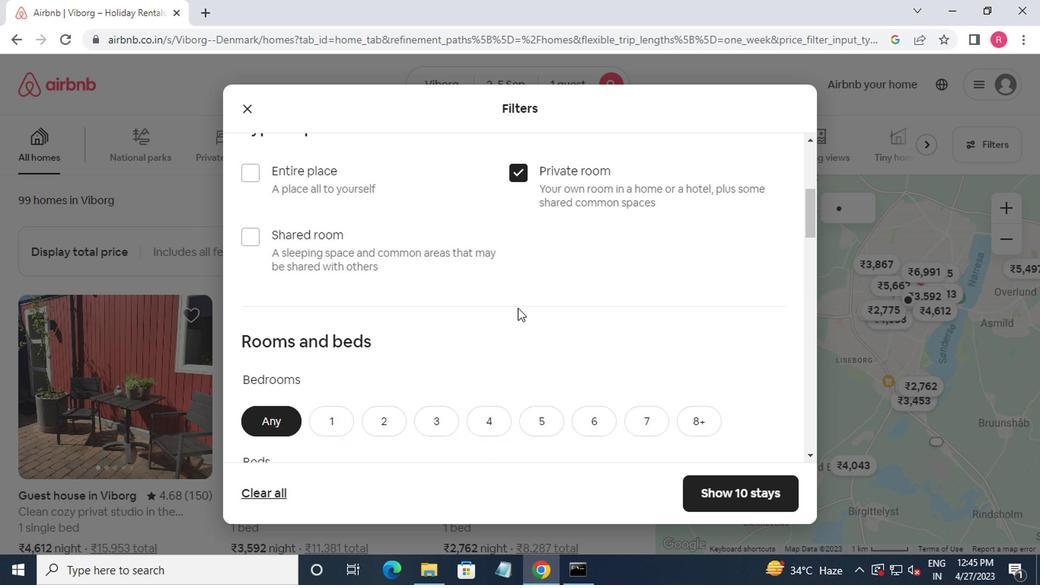 
Action: Mouse moved to (510, 315)
Screenshot: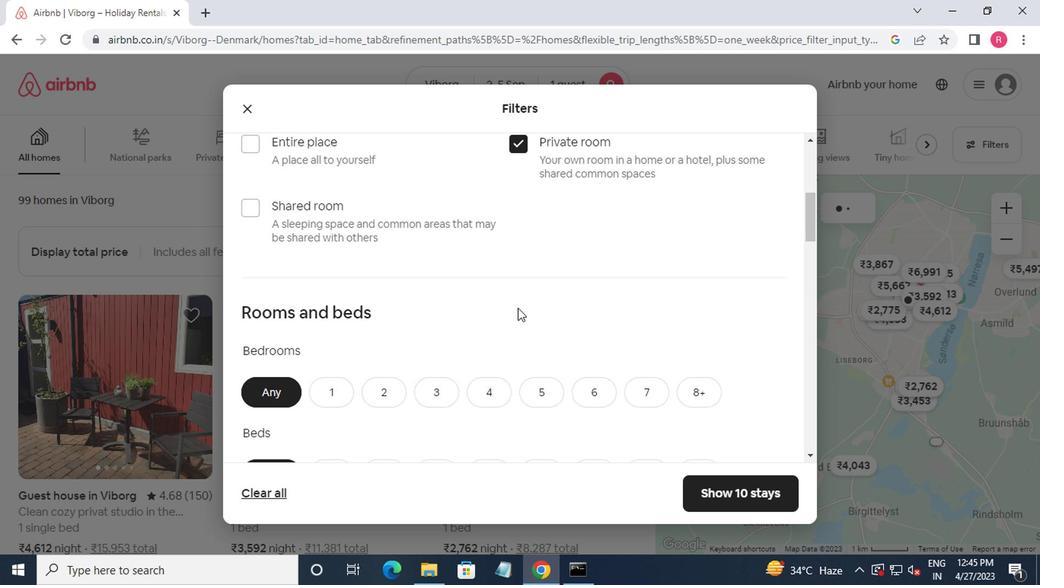 
Action: Mouse scrolled (510, 314) with delta (0, -1)
Screenshot: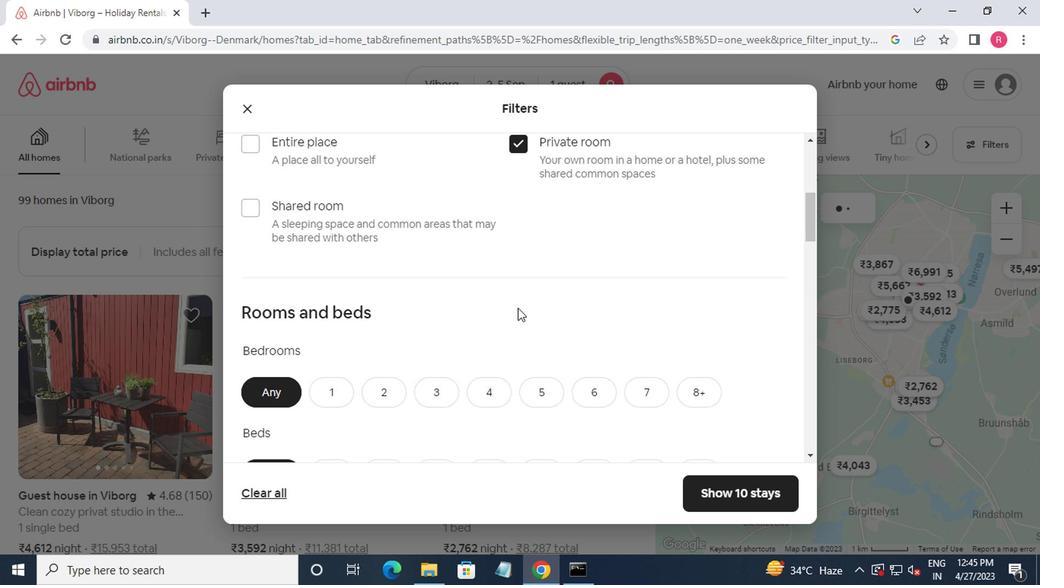 
Action: Mouse moved to (327, 183)
Screenshot: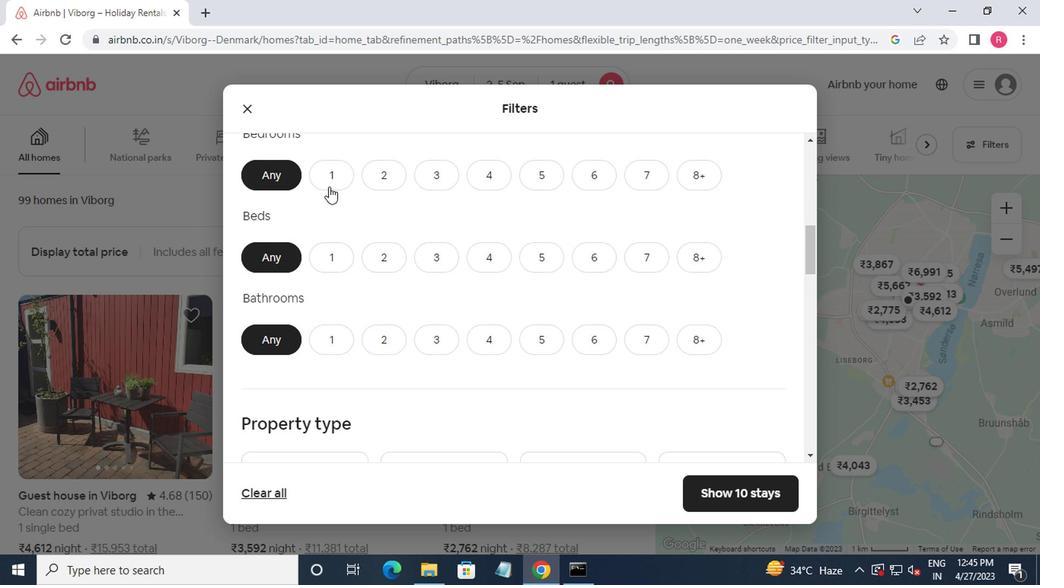 
Action: Mouse pressed left at (327, 183)
Screenshot: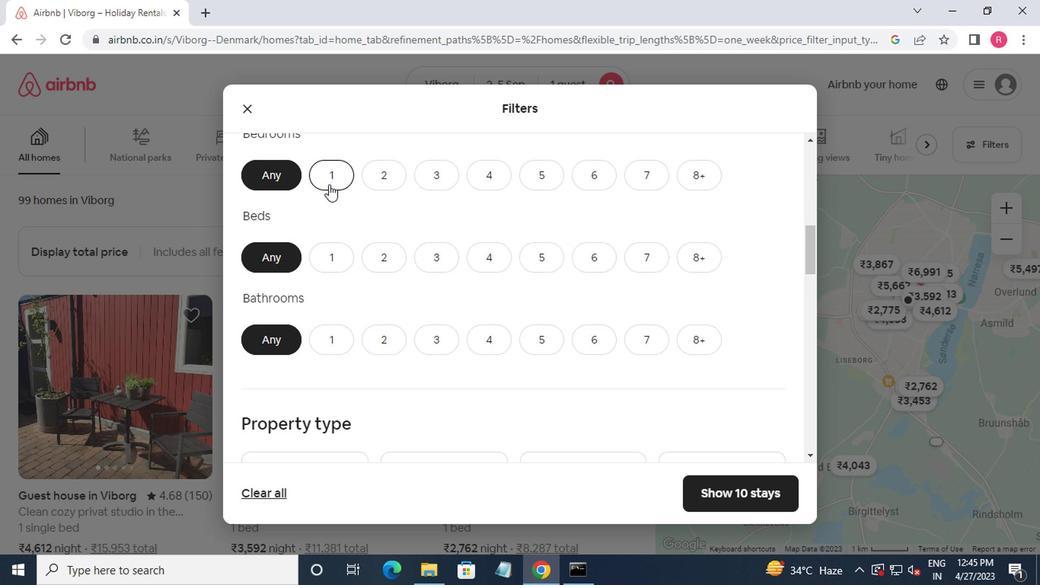 
Action: Mouse moved to (329, 180)
Screenshot: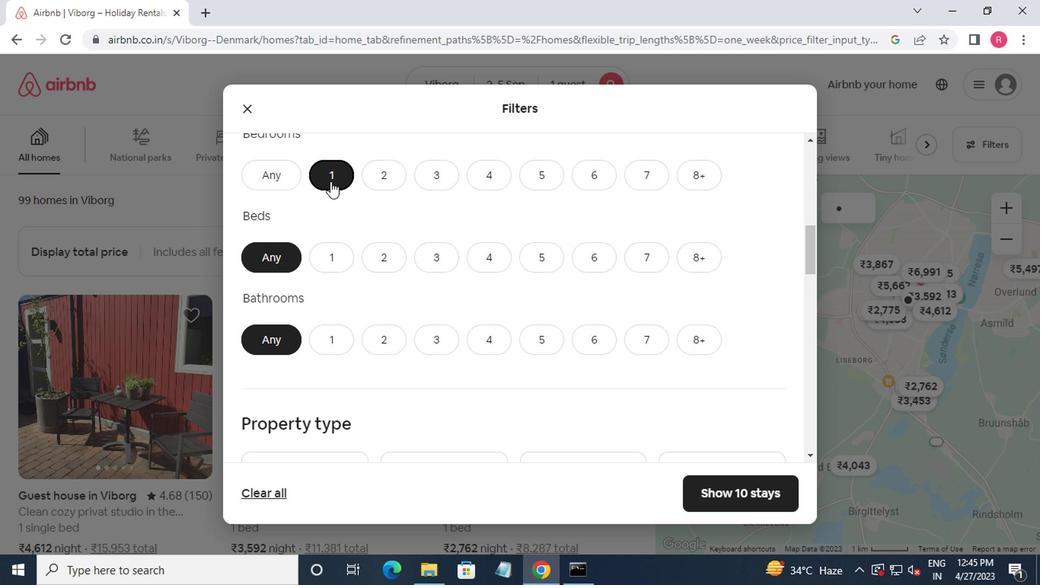 
Action: Mouse scrolled (329, 179) with delta (0, -1)
Screenshot: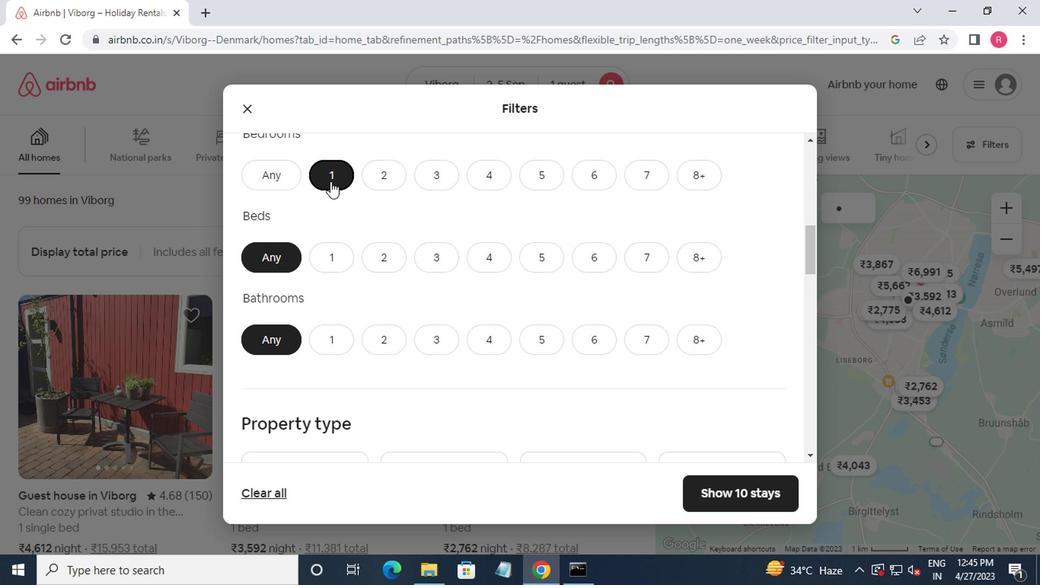 
Action: Mouse moved to (329, 181)
Screenshot: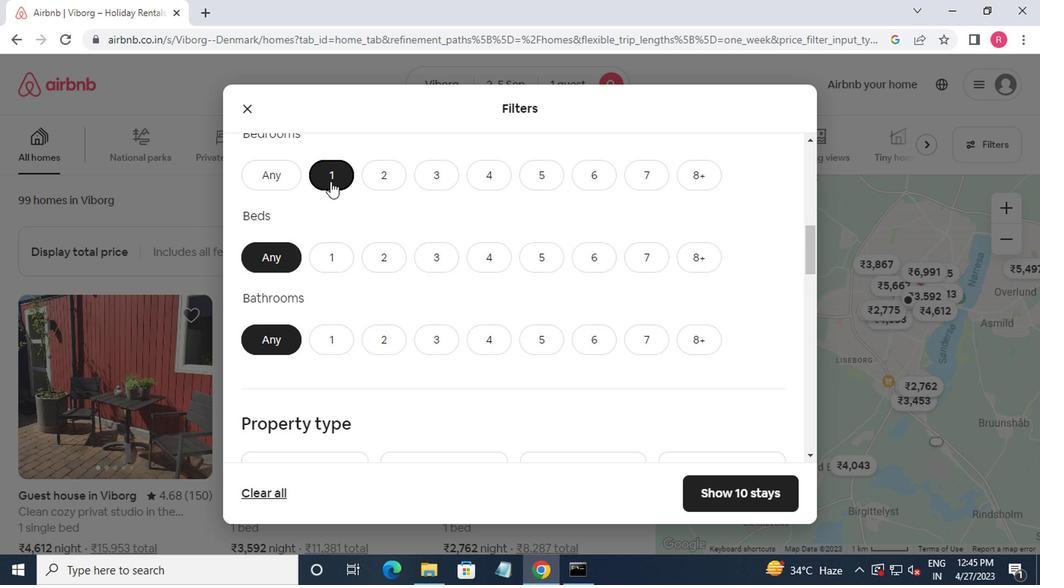 
Action: Mouse scrolled (329, 180) with delta (0, 0)
Screenshot: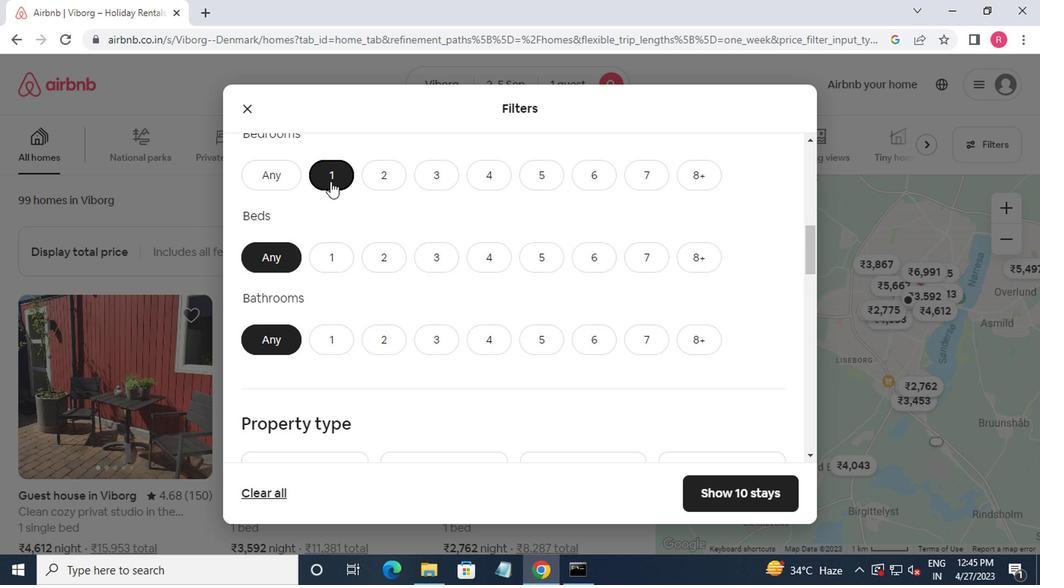 
Action: Mouse moved to (345, 171)
Screenshot: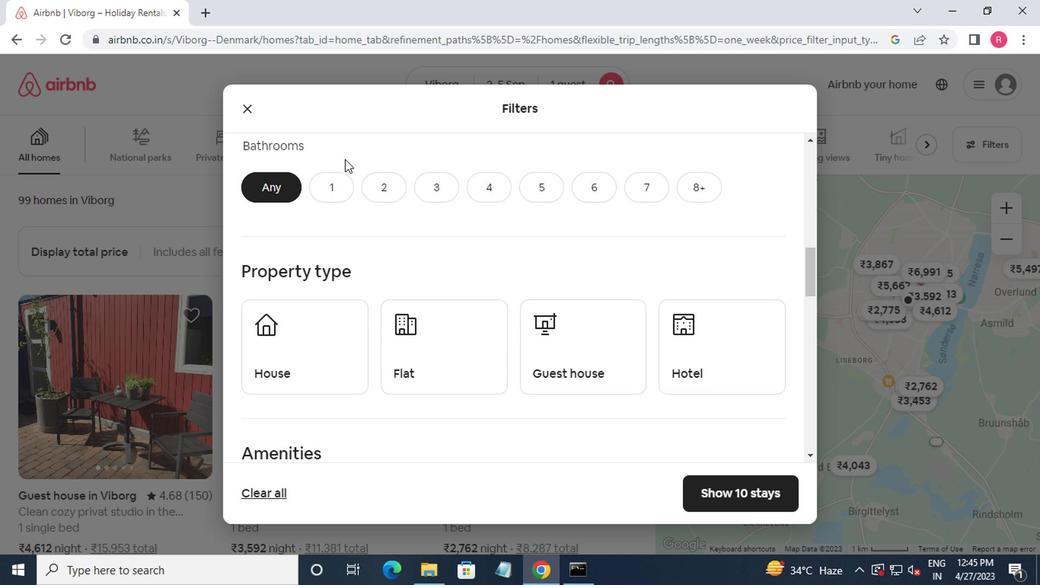 
Action: Mouse scrolled (345, 172) with delta (0, 0)
Screenshot: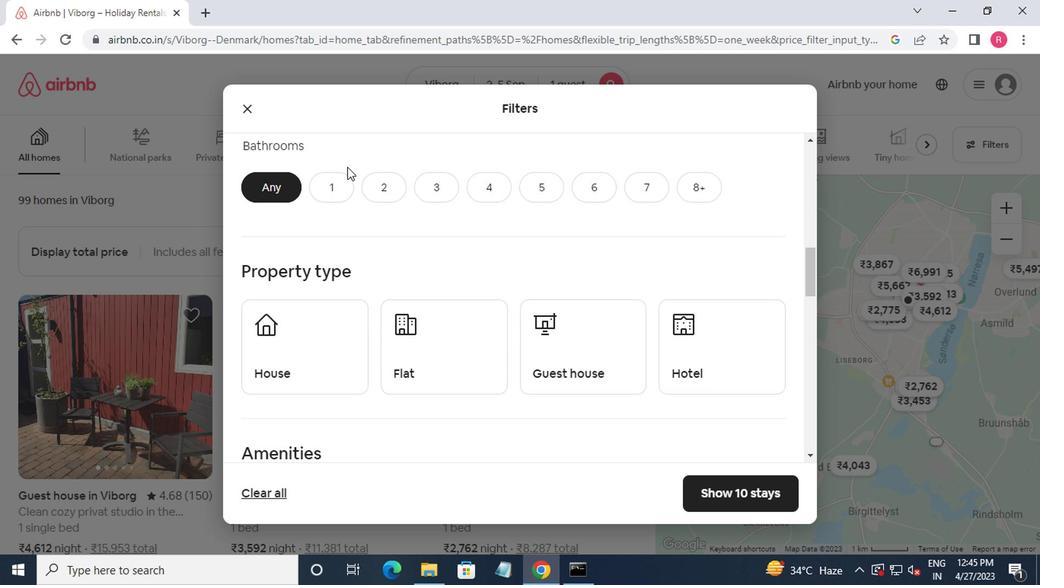 
Action: Mouse moved to (344, 171)
Screenshot: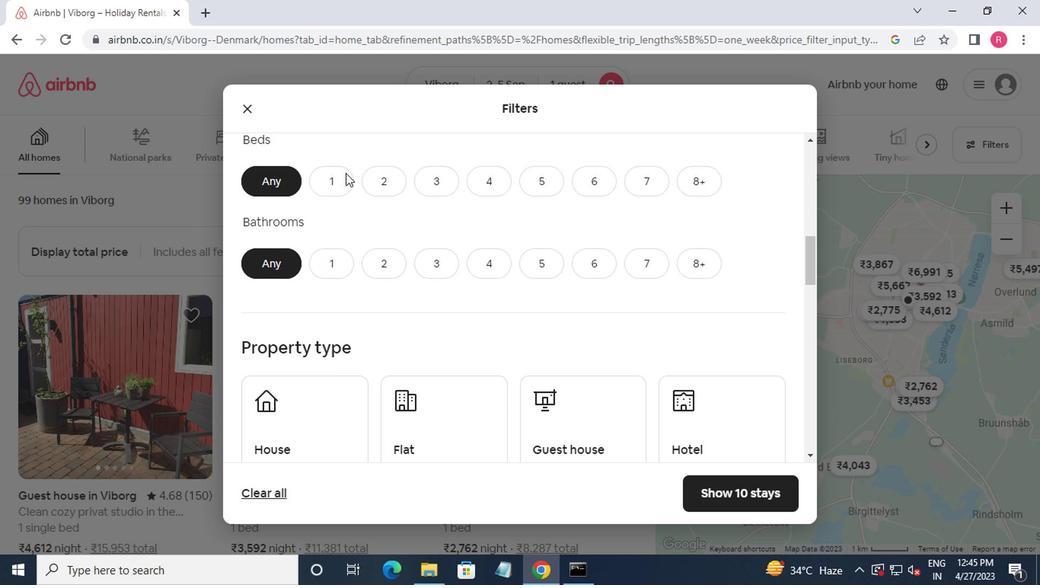 
Action: Mouse pressed left at (344, 171)
Screenshot: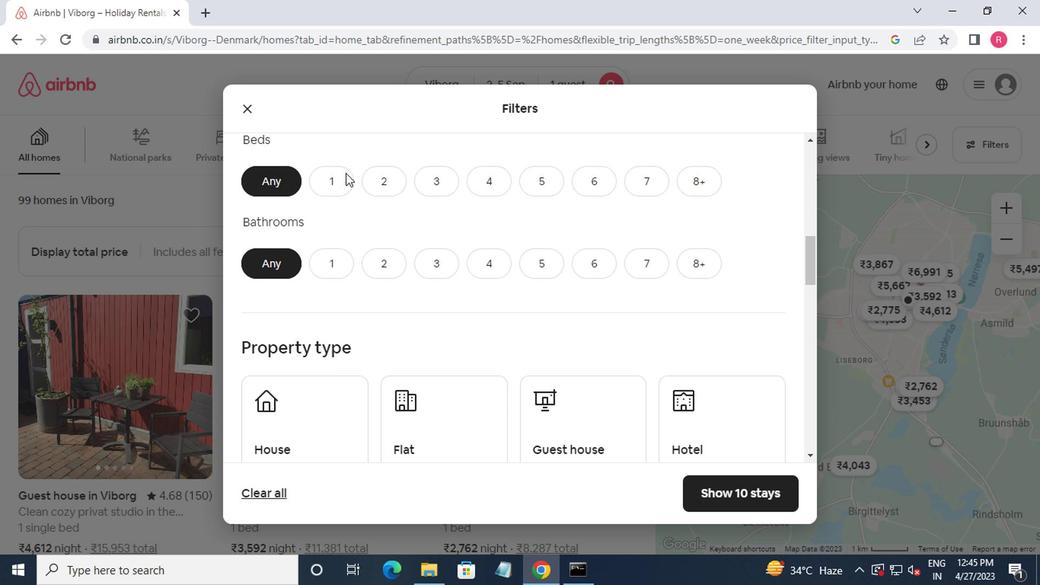 
Action: Mouse moved to (333, 261)
Screenshot: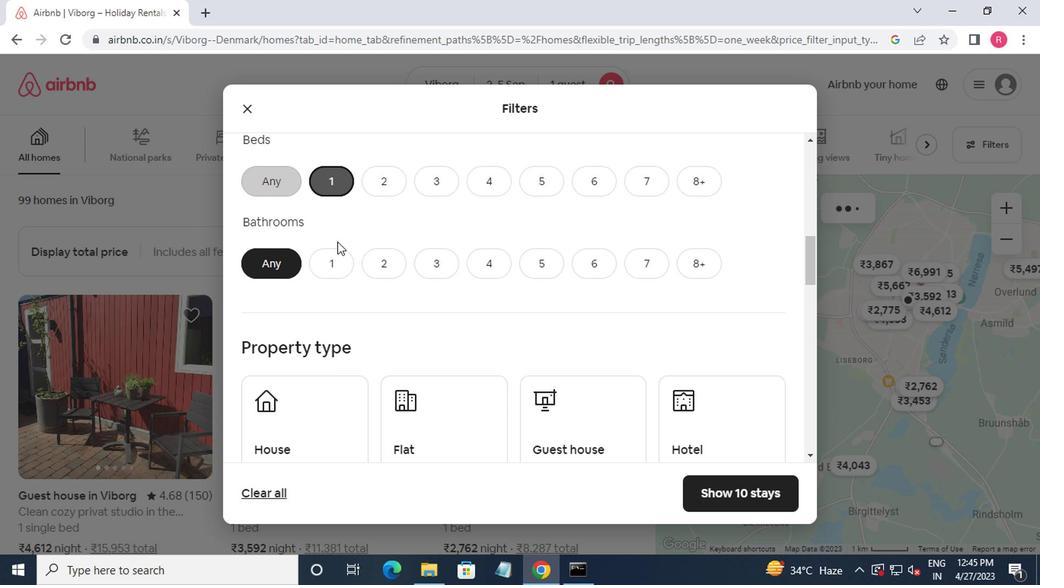 
Action: Mouse pressed left at (333, 261)
Screenshot: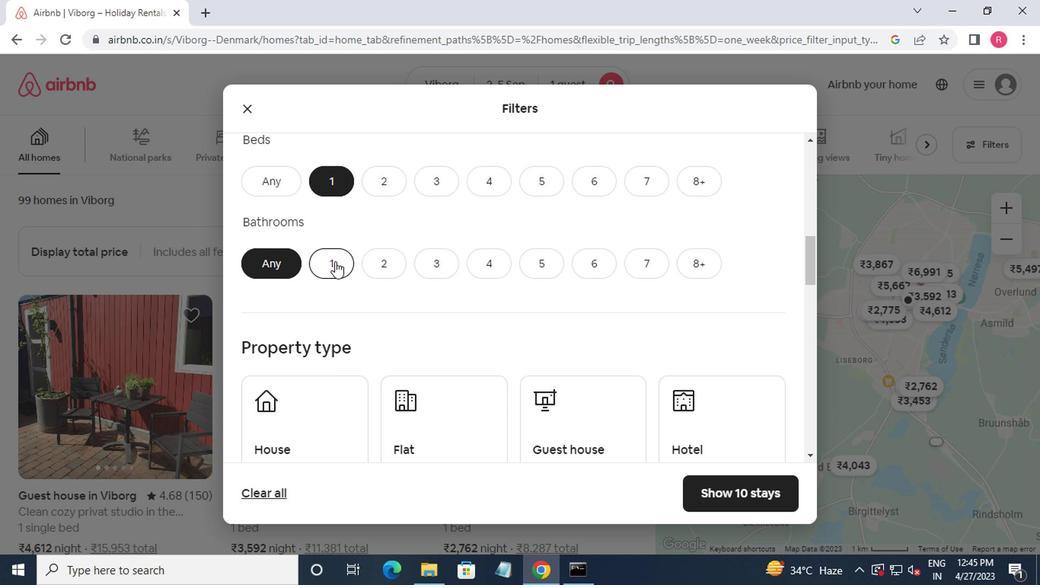 
Action: Mouse moved to (333, 260)
Screenshot: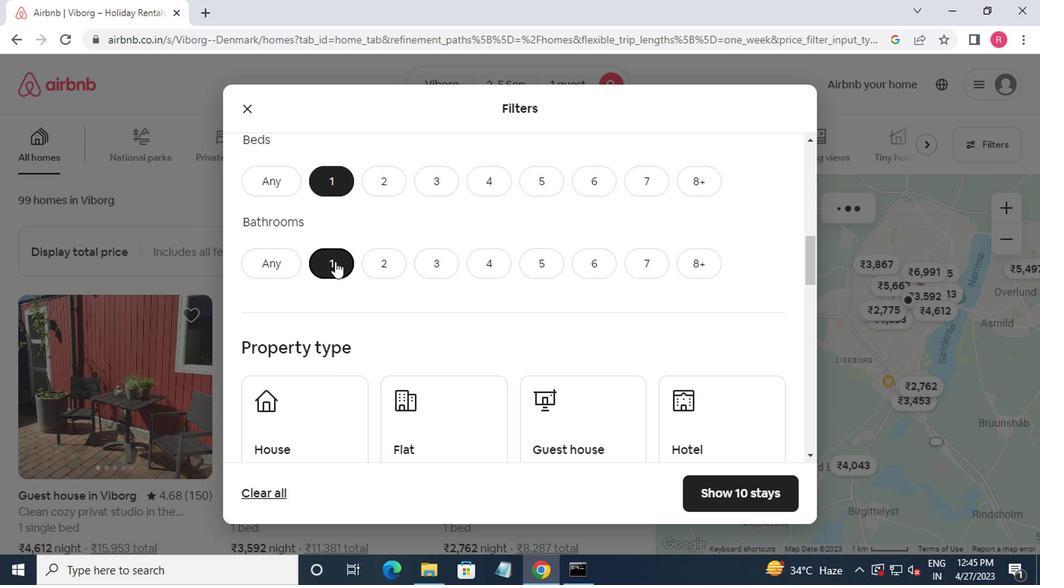 
Action: Mouse scrolled (333, 259) with delta (0, -1)
Screenshot: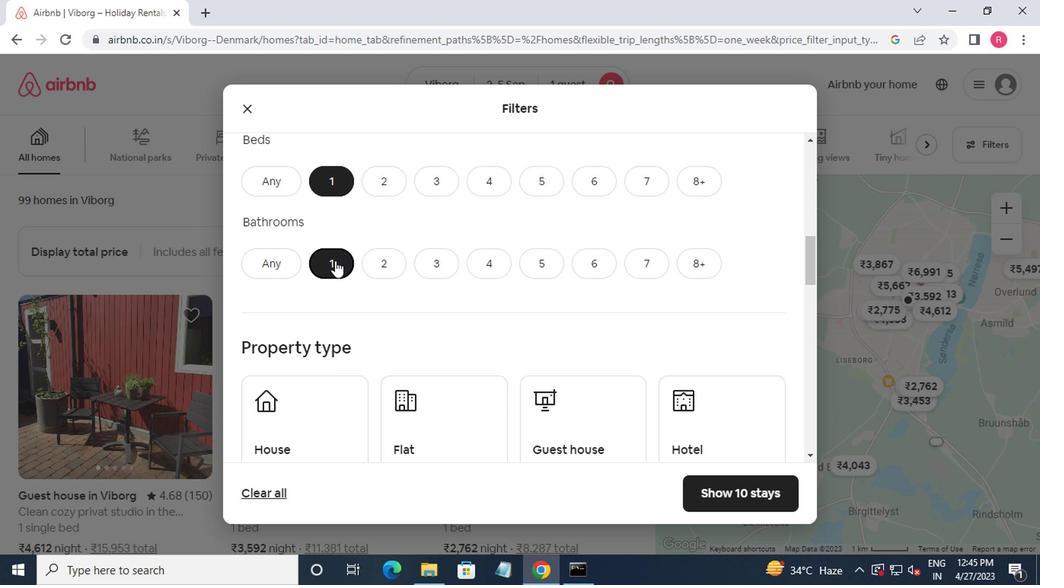 
Action: Mouse scrolled (333, 259) with delta (0, -1)
Screenshot: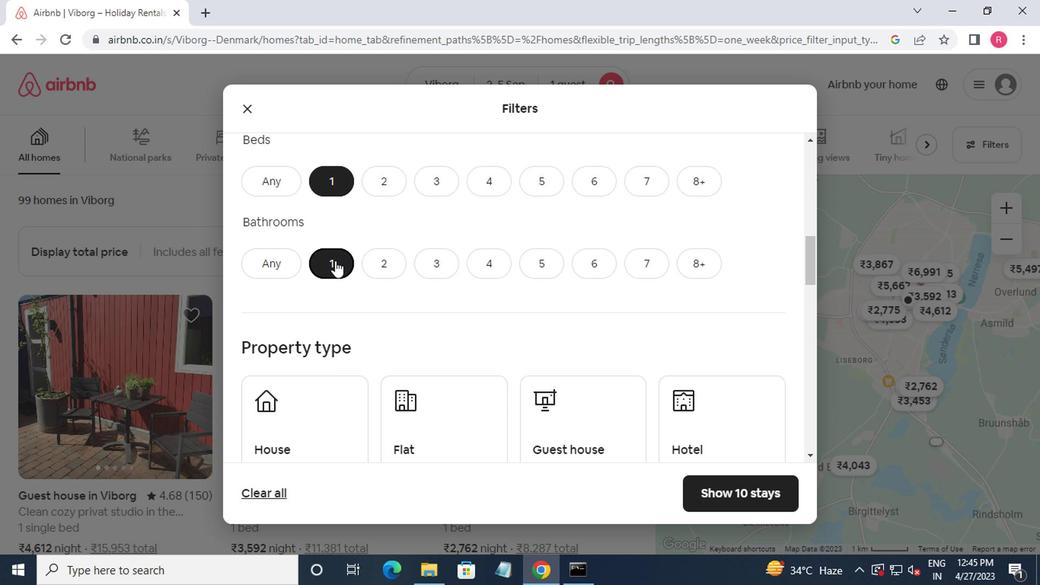 
Action: Mouse pressed left at (333, 260)
Screenshot: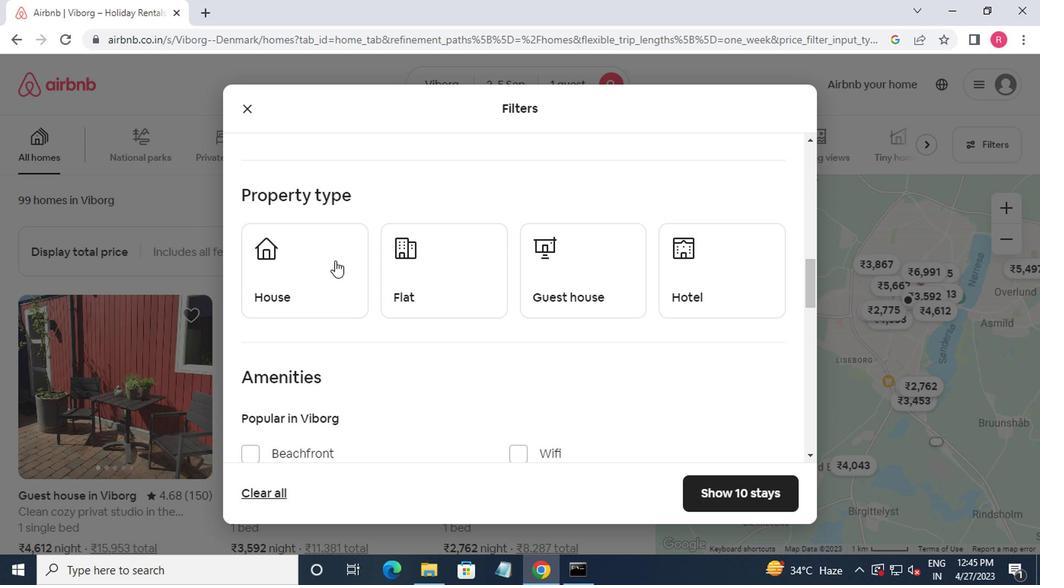 
Action: Mouse moved to (414, 273)
Screenshot: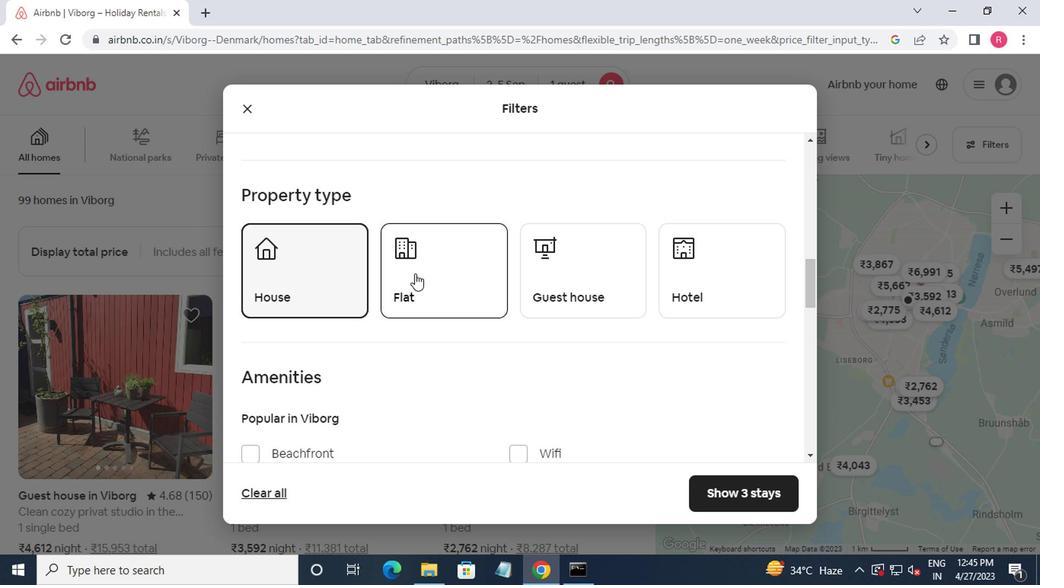 
Action: Mouse pressed left at (414, 273)
Screenshot: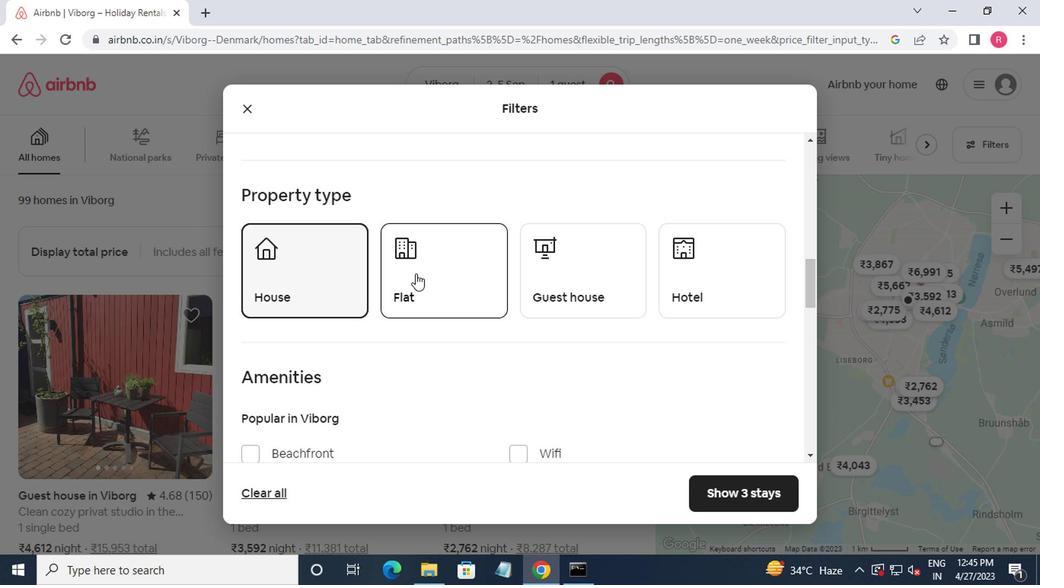 
Action: Mouse moved to (538, 276)
Screenshot: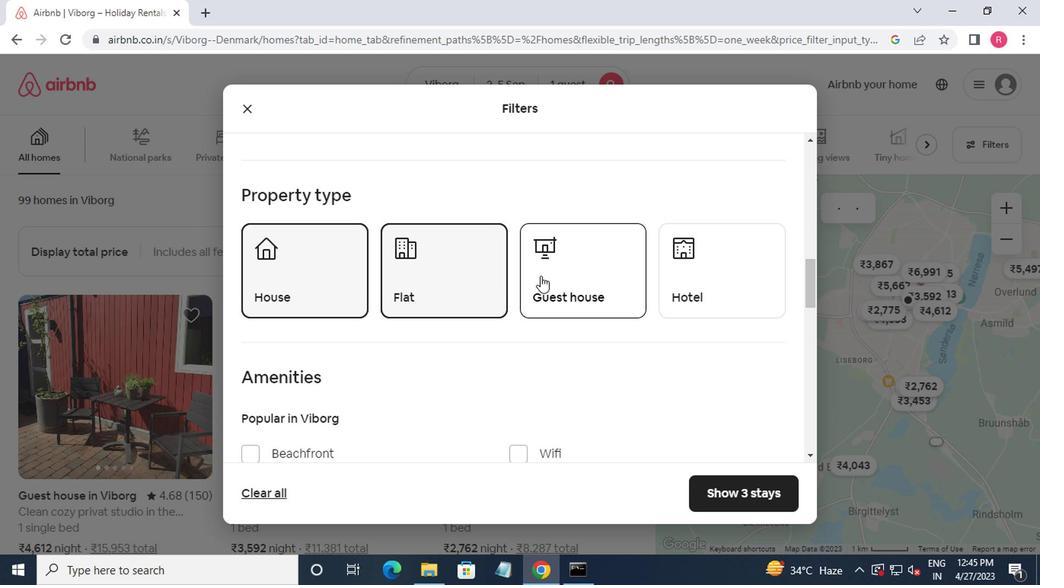 
Action: Mouse pressed left at (538, 276)
Screenshot: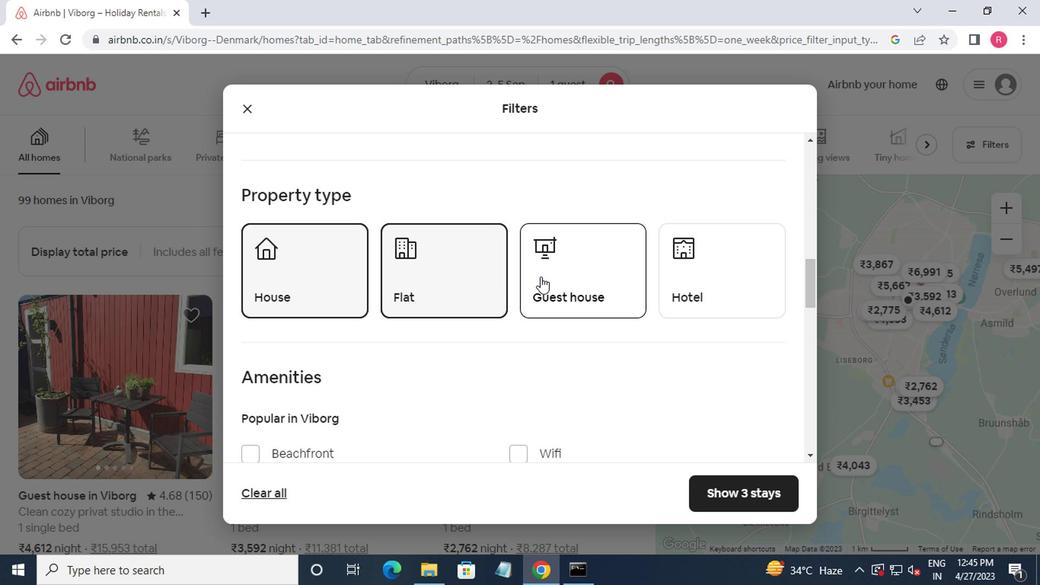 
Action: Mouse moved to (687, 288)
Screenshot: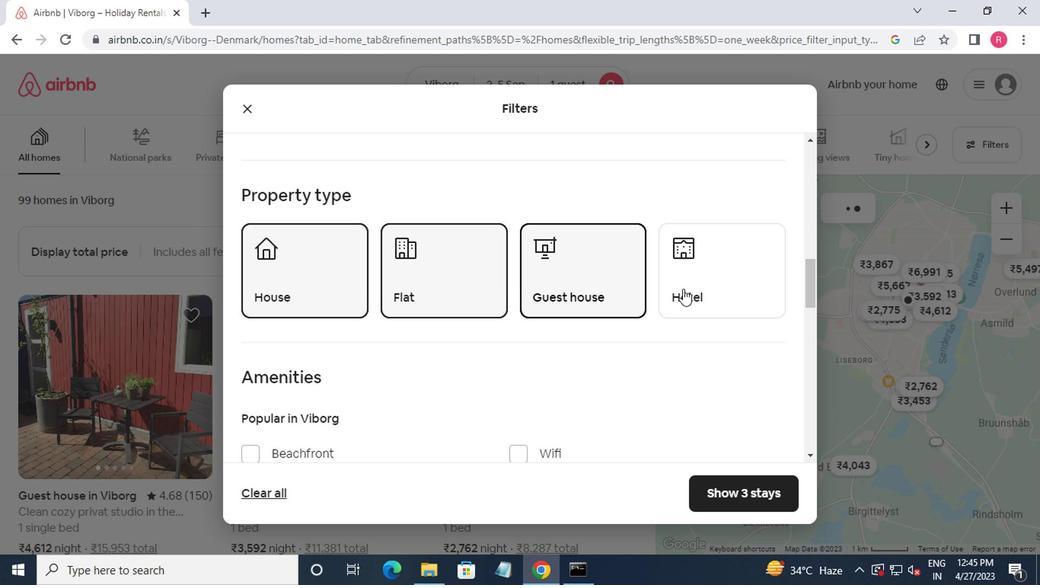 
Action: Mouse pressed left at (687, 288)
Screenshot: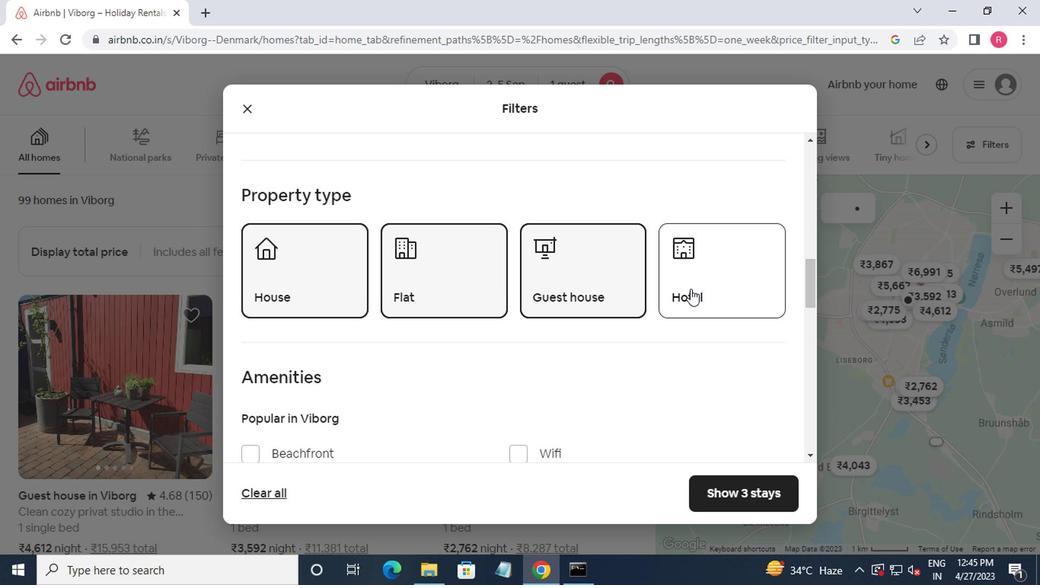
Action: Mouse moved to (686, 293)
Screenshot: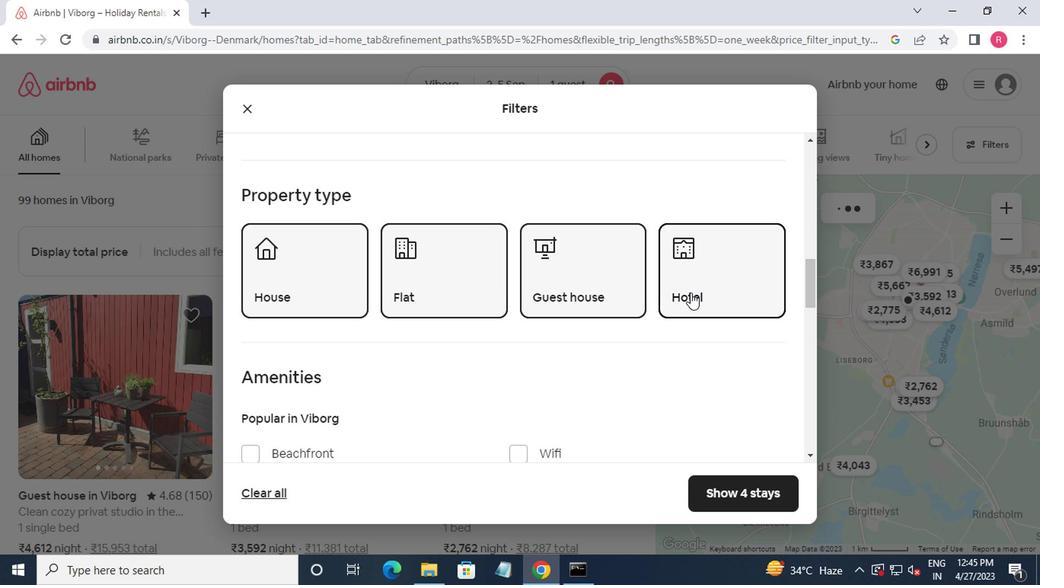 
Action: Mouse scrolled (686, 292) with delta (0, -1)
Screenshot: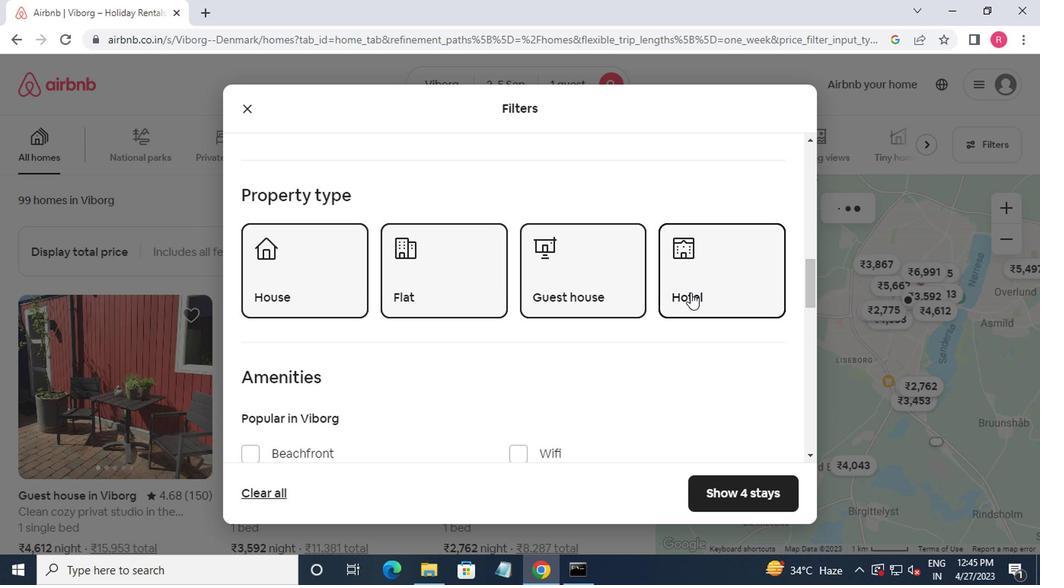 
Action: Mouse scrolled (686, 292) with delta (0, -1)
Screenshot: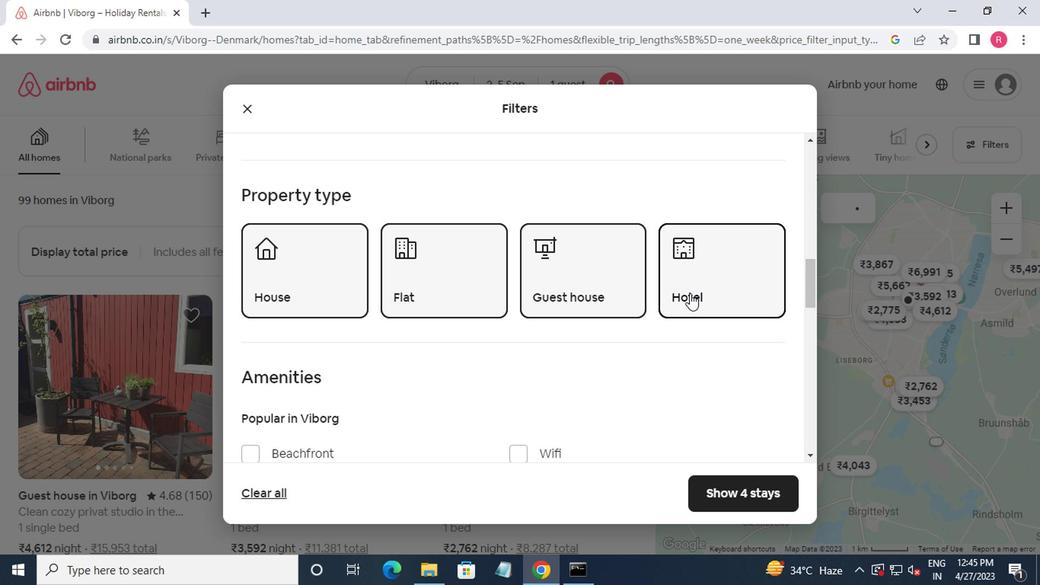 
Action: Mouse scrolled (686, 292) with delta (0, -1)
Screenshot: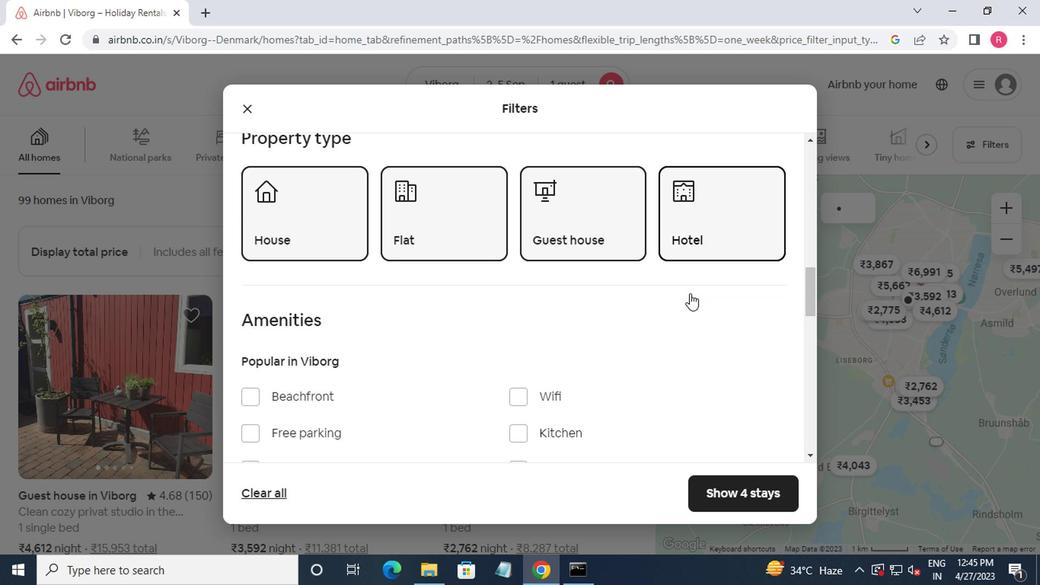 
Action: Mouse scrolled (686, 292) with delta (0, -1)
Screenshot: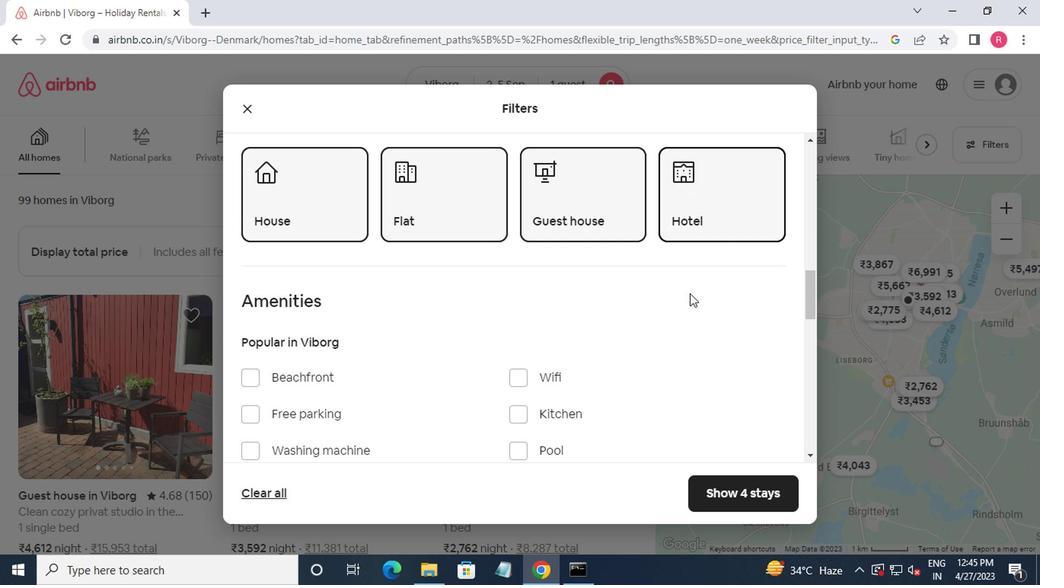 
Action: Mouse moved to (686, 293)
Screenshot: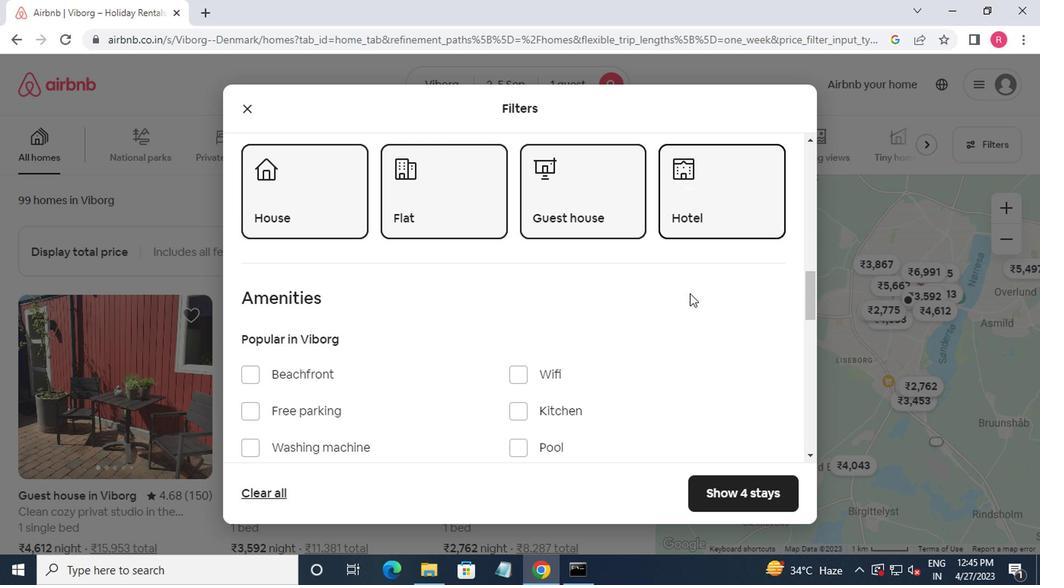 
Action: Mouse scrolled (686, 292) with delta (0, -1)
Screenshot: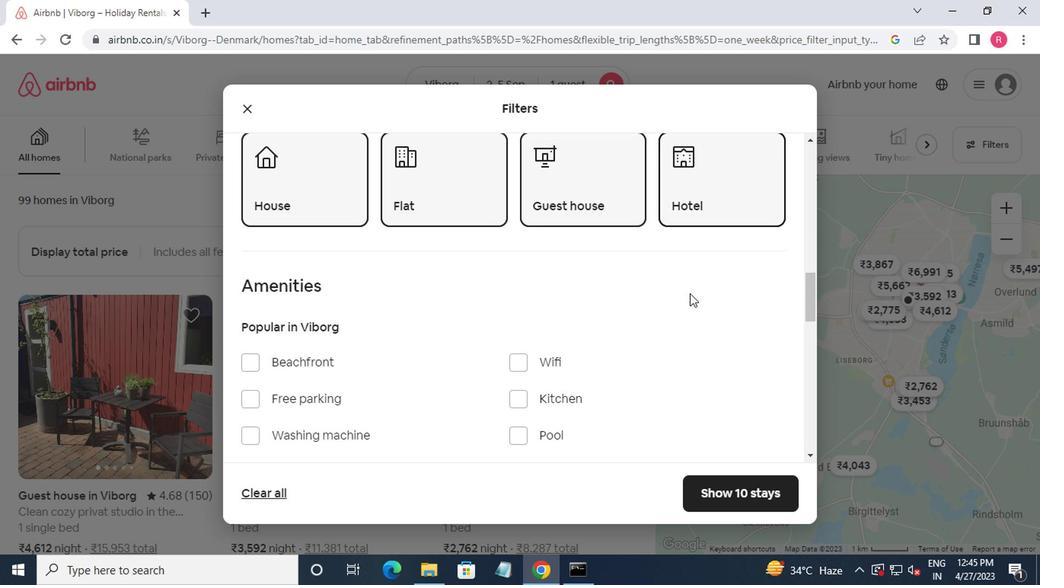 
Action: Mouse moved to (687, 293)
Screenshot: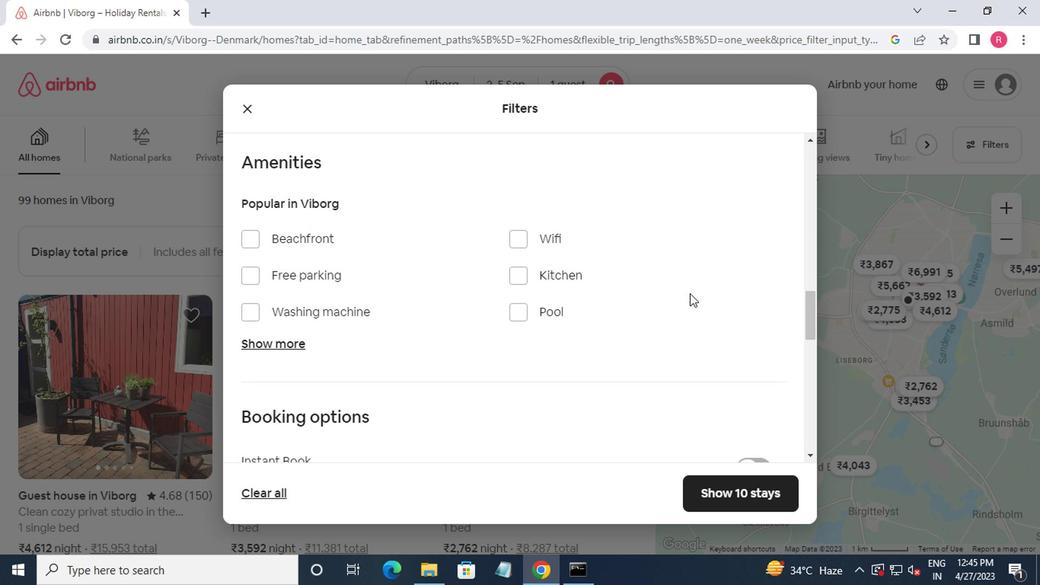 
Action: Mouse scrolled (687, 292) with delta (0, -1)
Screenshot: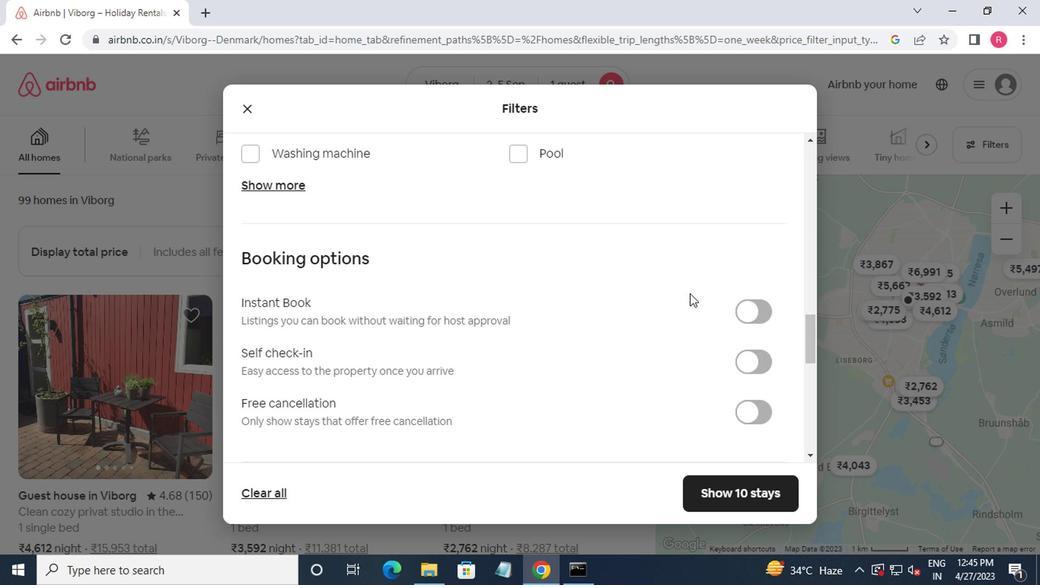 
Action: Mouse moved to (688, 294)
Screenshot: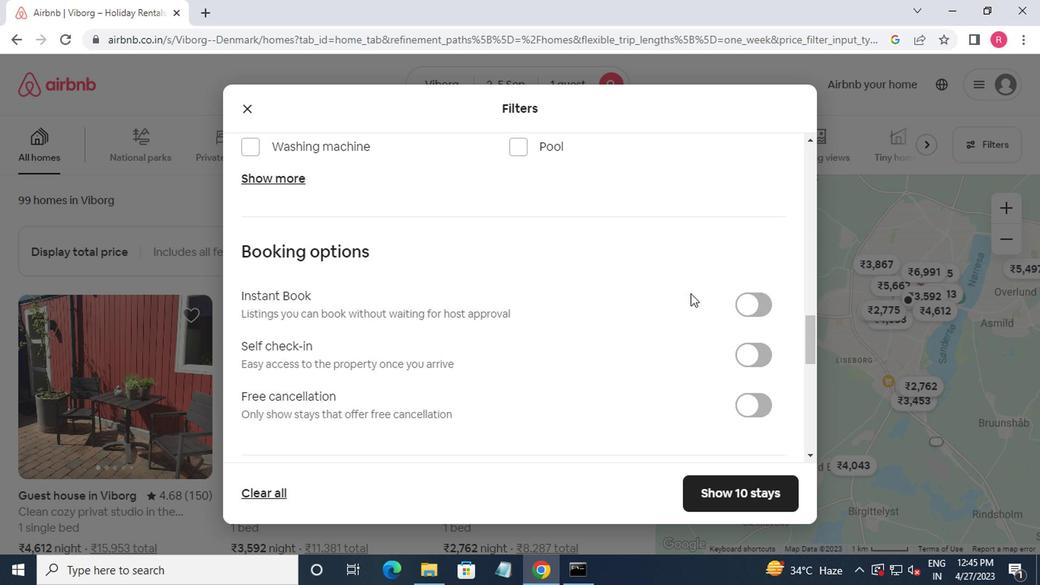 
Action: Mouse scrolled (688, 293) with delta (0, 0)
Screenshot: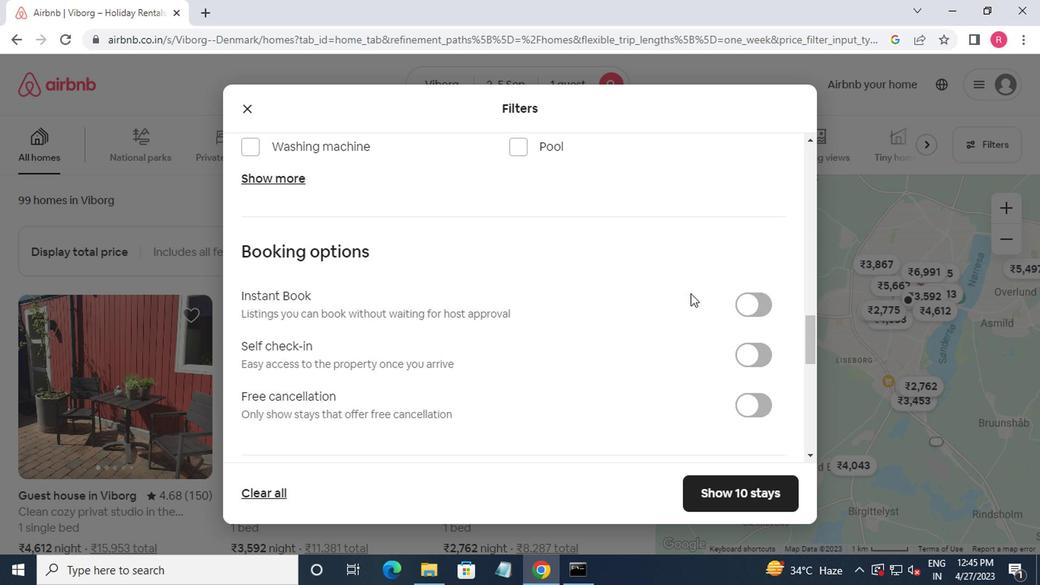 
Action: Mouse moved to (747, 208)
Screenshot: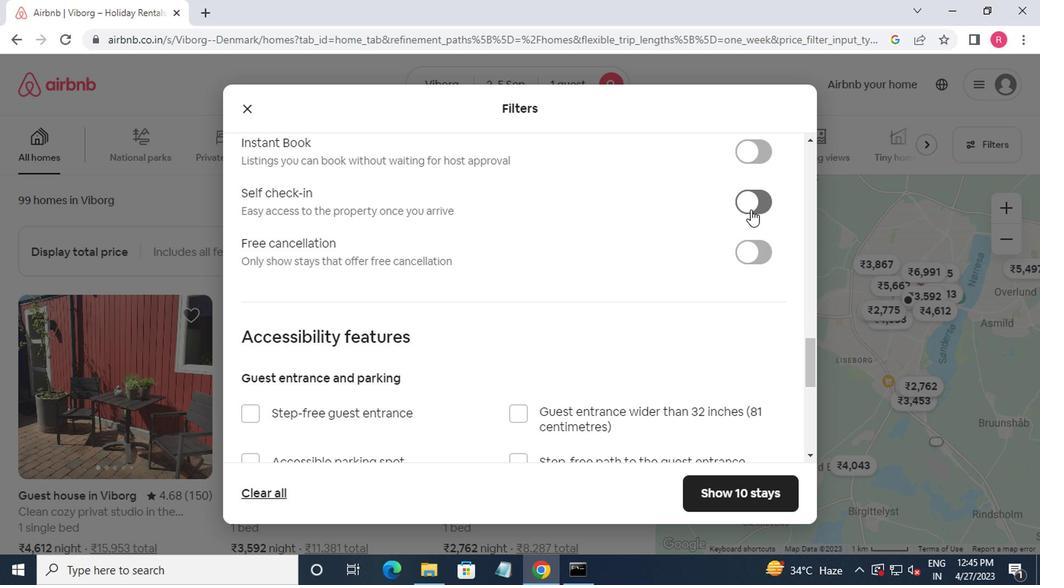 
Action: Mouse pressed left at (747, 208)
Screenshot: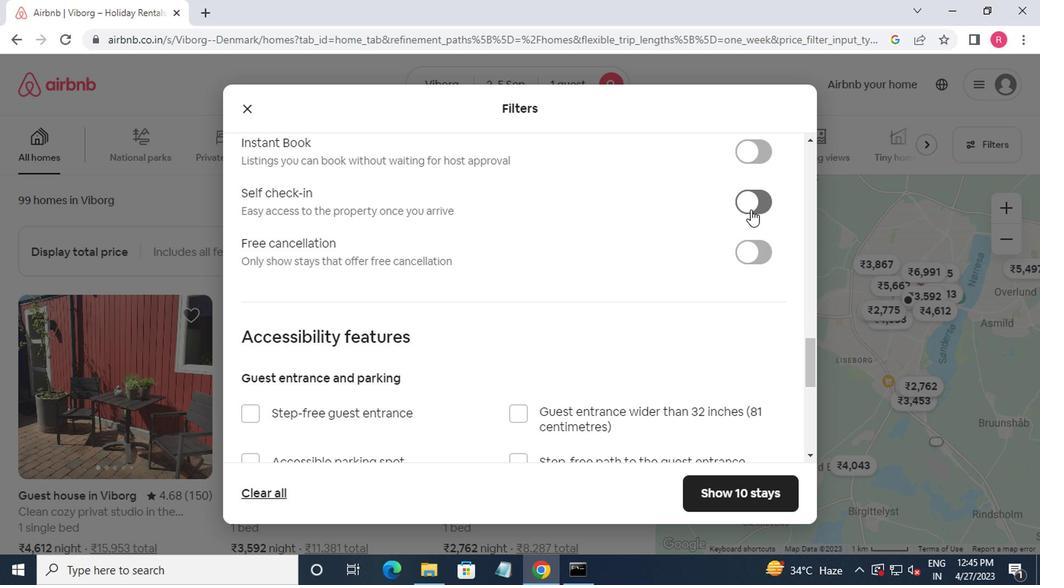 
Action: Mouse moved to (647, 245)
Screenshot: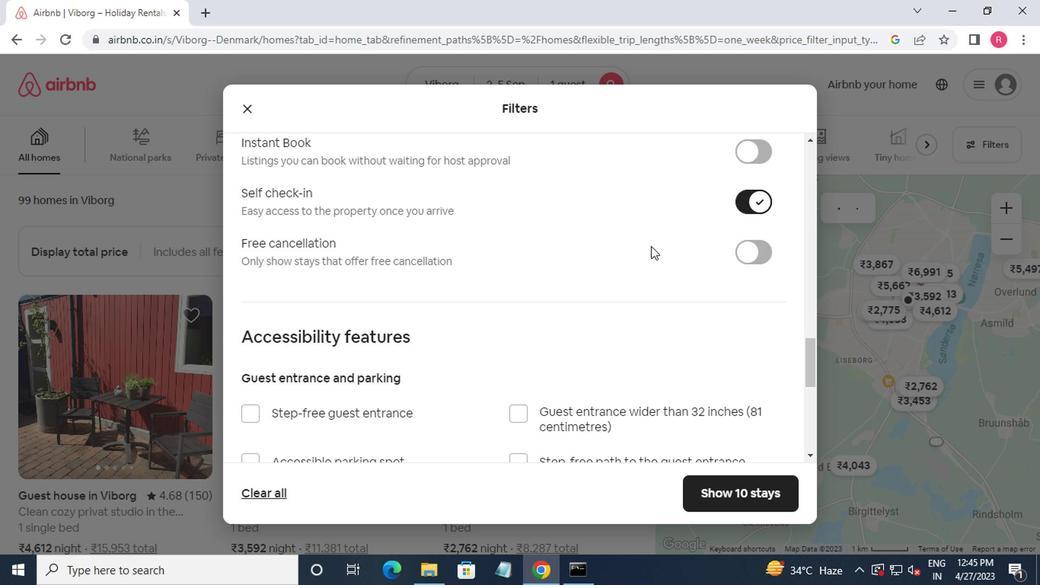 
Action: Mouse scrolled (647, 244) with delta (0, 0)
Screenshot: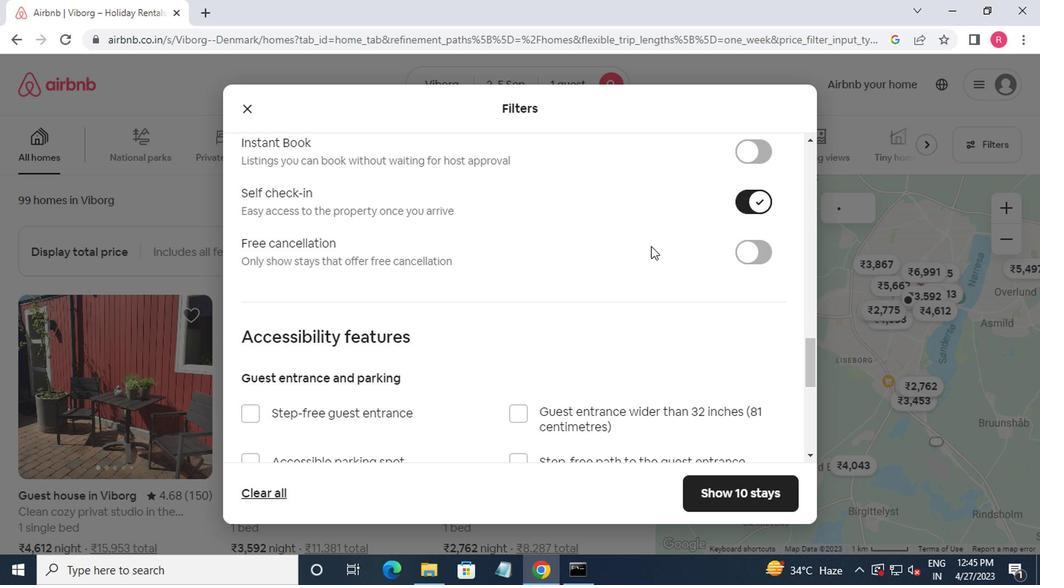 
Action: Mouse moved to (645, 245)
Screenshot: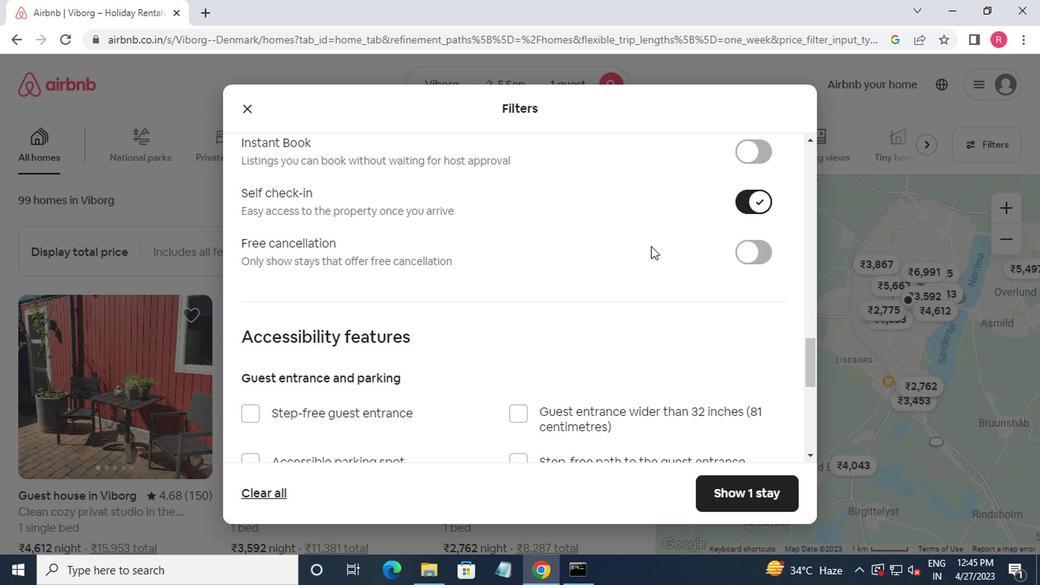 
Action: Mouse scrolled (645, 244) with delta (0, 0)
Screenshot: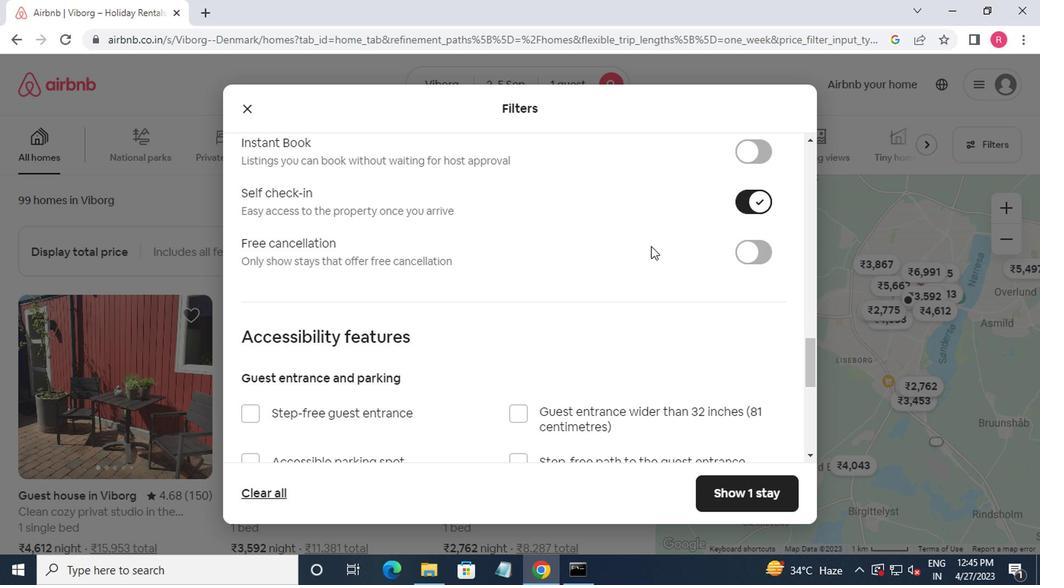 
Action: Mouse moved to (645, 246)
Screenshot: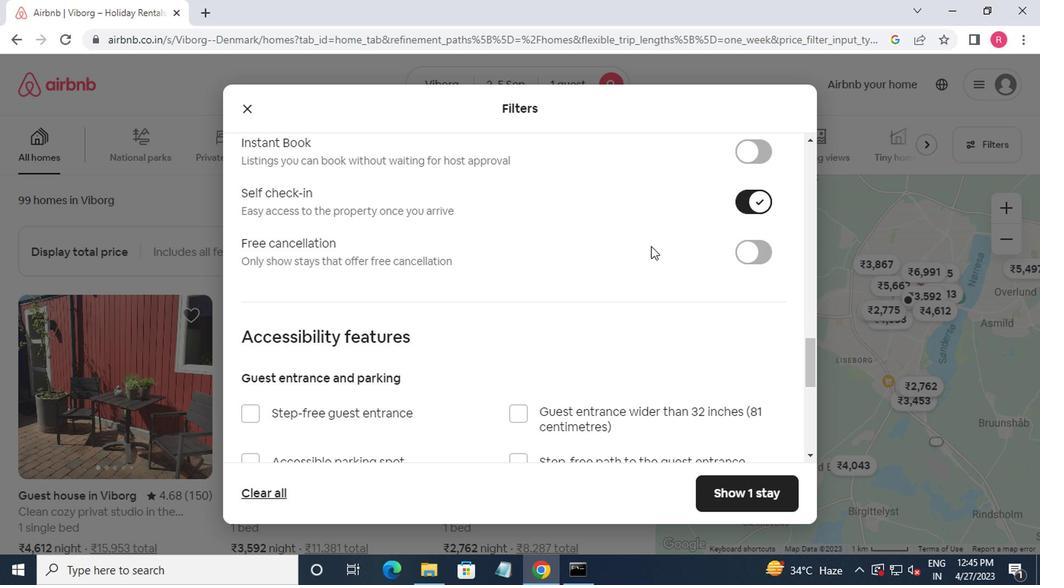
Action: Mouse scrolled (645, 245) with delta (0, -1)
Screenshot: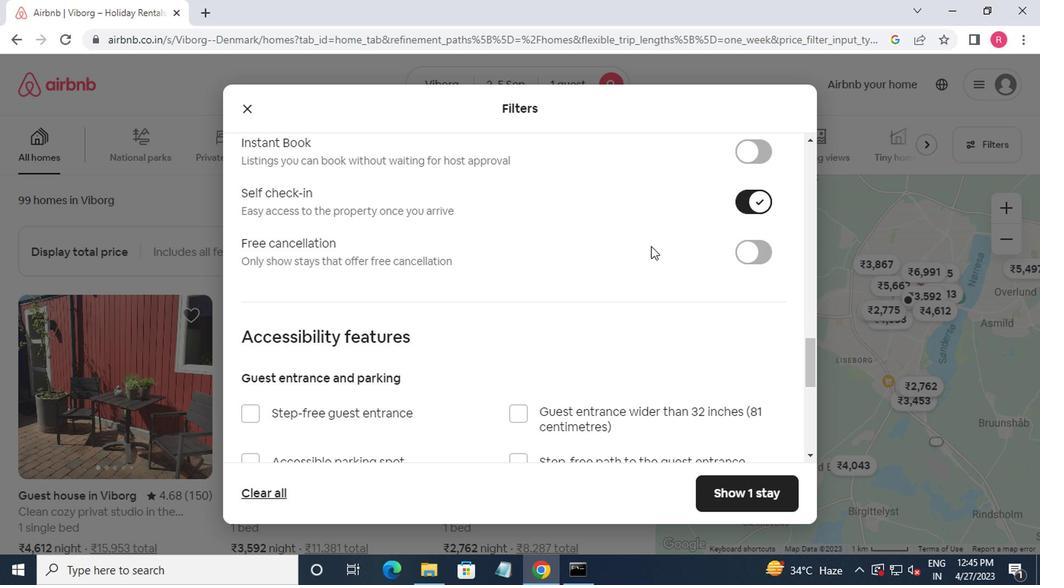 
Action: Mouse moved to (642, 250)
Screenshot: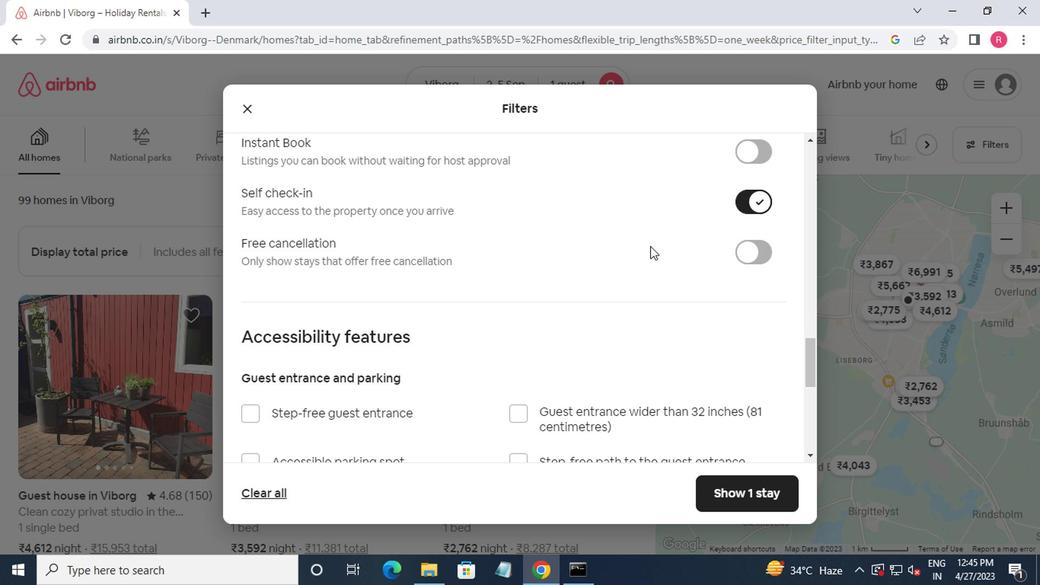 
Action: Mouse scrolled (642, 249) with delta (0, 0)
Screenshot: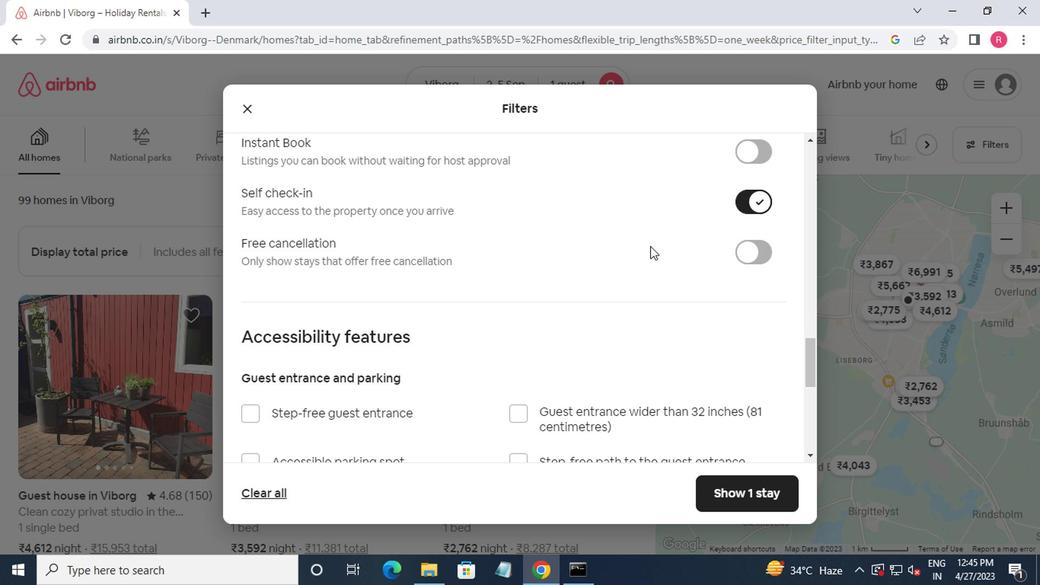 
Action: Mouse moved to (642, 252)
Screenshot: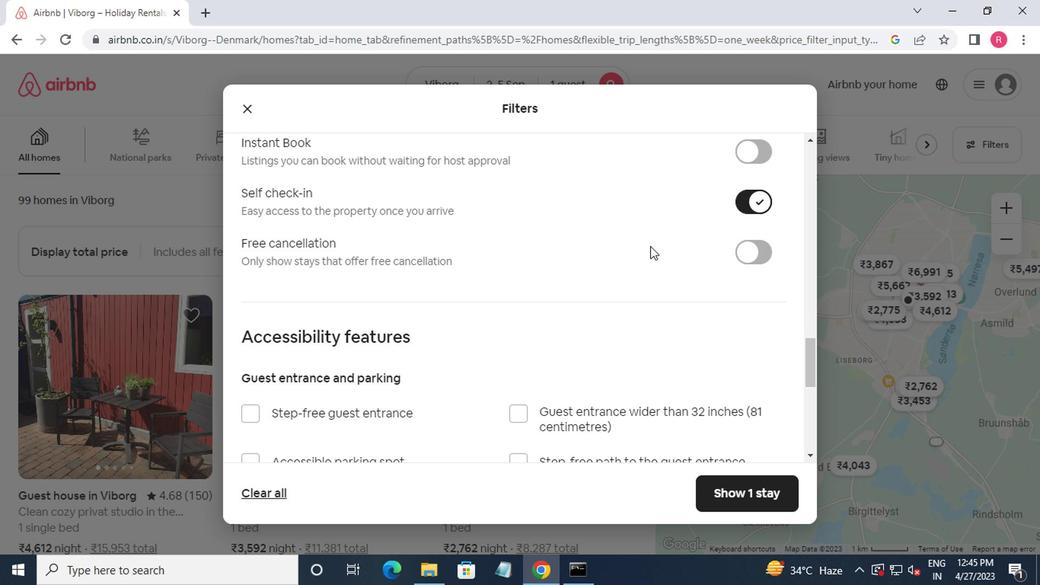 
Action: Mouse scrolled (642, 251) with delta (0, 0)
Screenshot: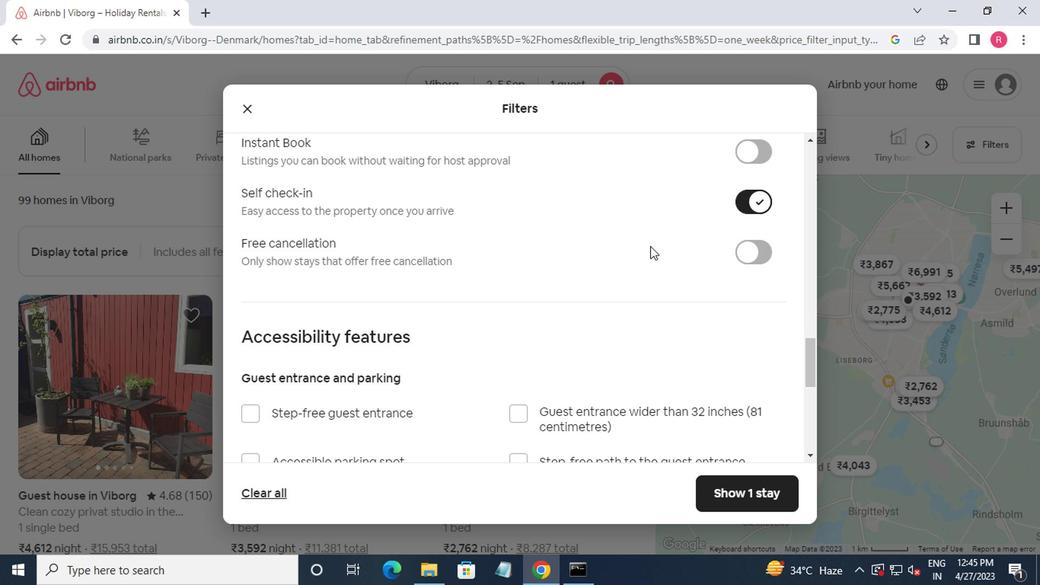 
Action: Mouse moved to (639, 253)
Screenshot: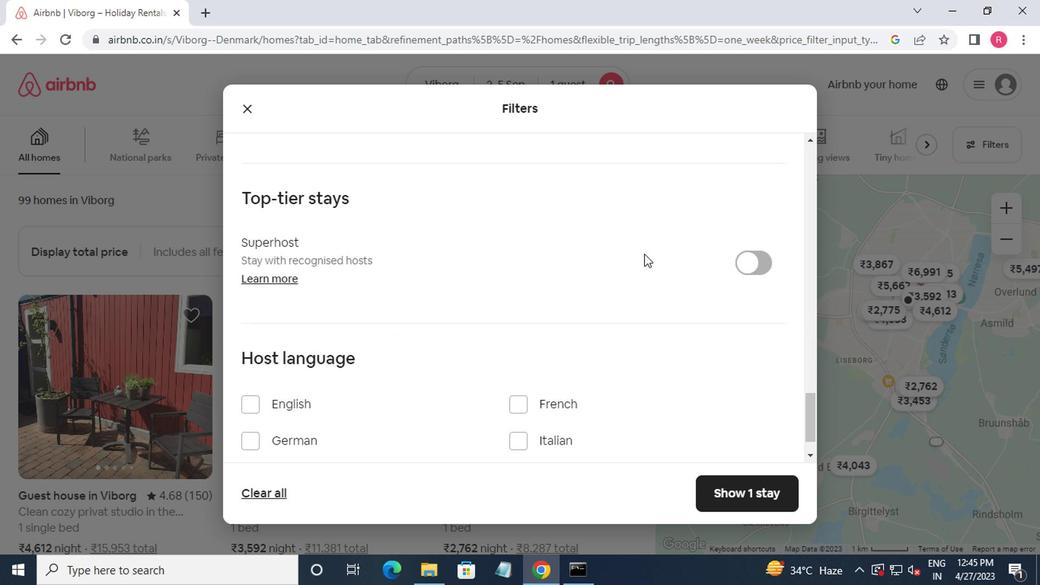 
Action: Mouse scrolled (639, 252) with delta (0, -1)
Screenshot: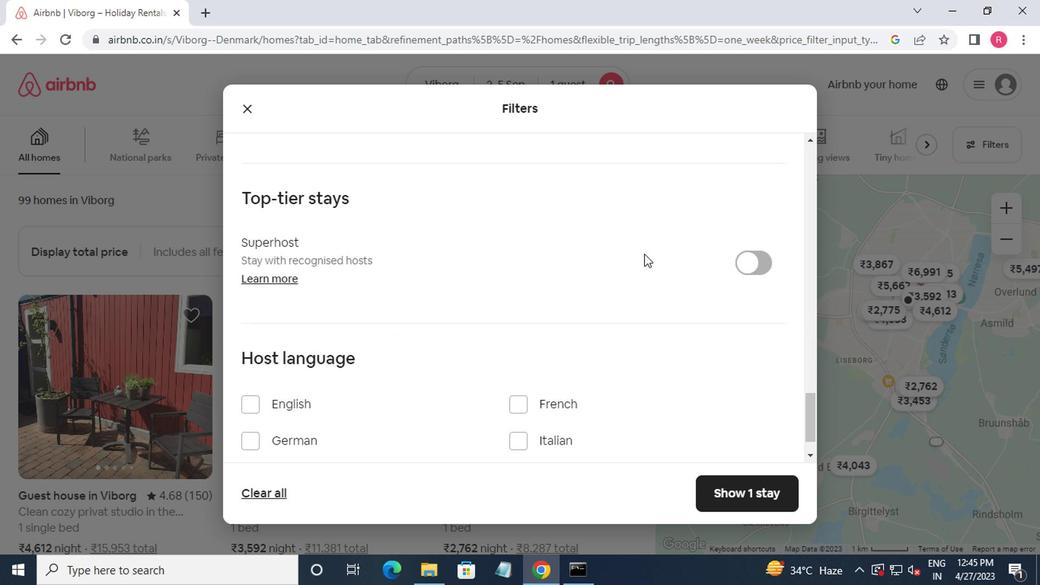 
Action: Mouse moved to (639, 257)
Screenshot: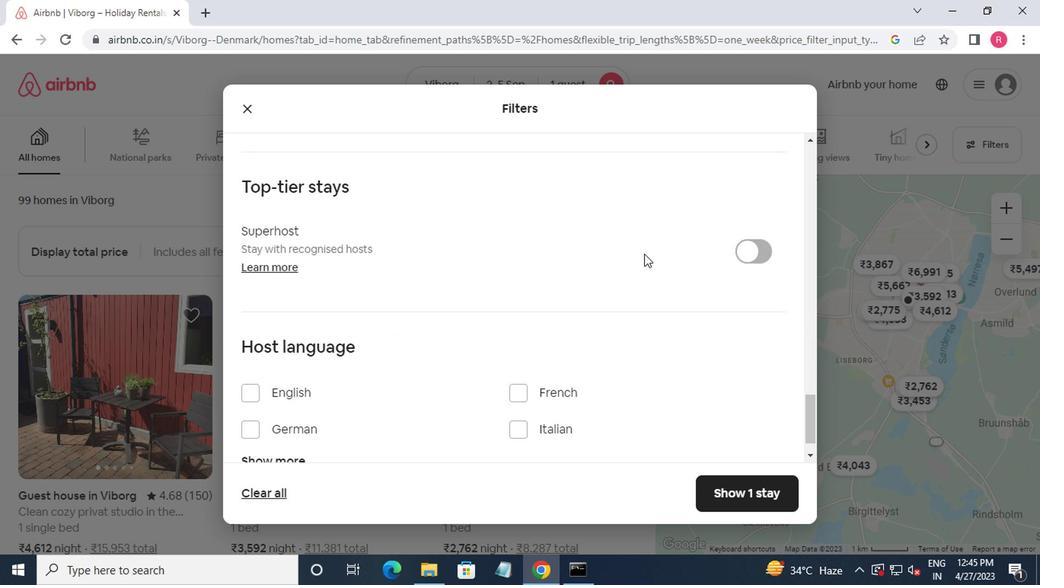 
Action: Mouse scrolled (639, 256) with delta (0, -1)
Screenshot: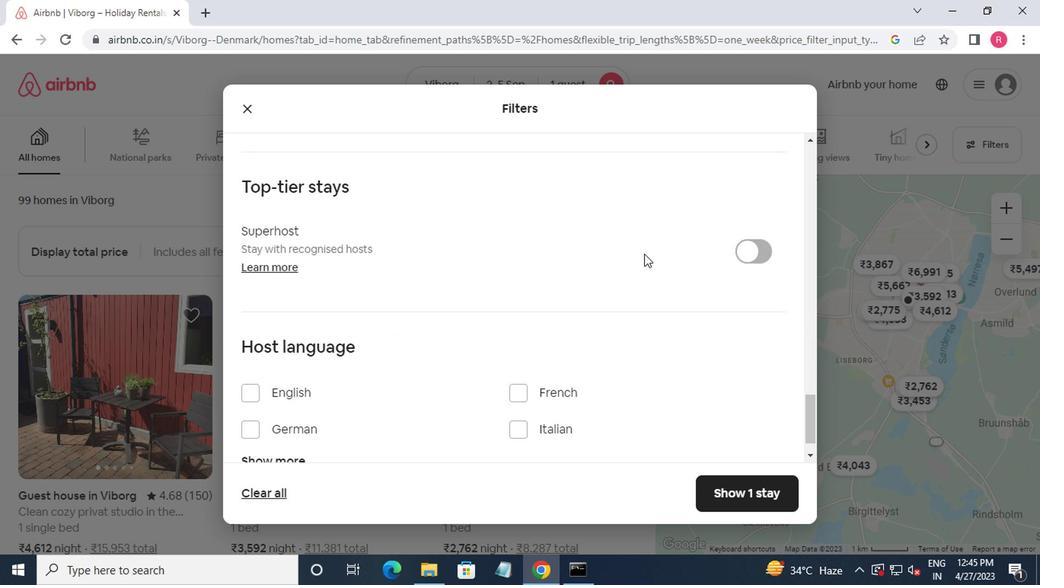 
Action: Mouse moved to (639, 263)
Screenshot: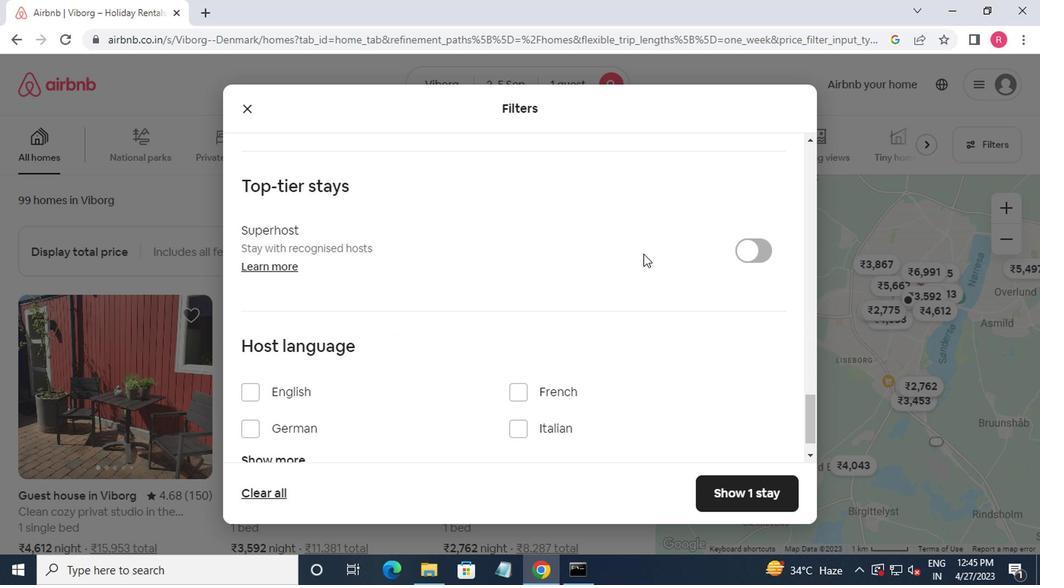 
Action: Mouse scrolled (639, 262) with delta (0, 0)
Screenshot: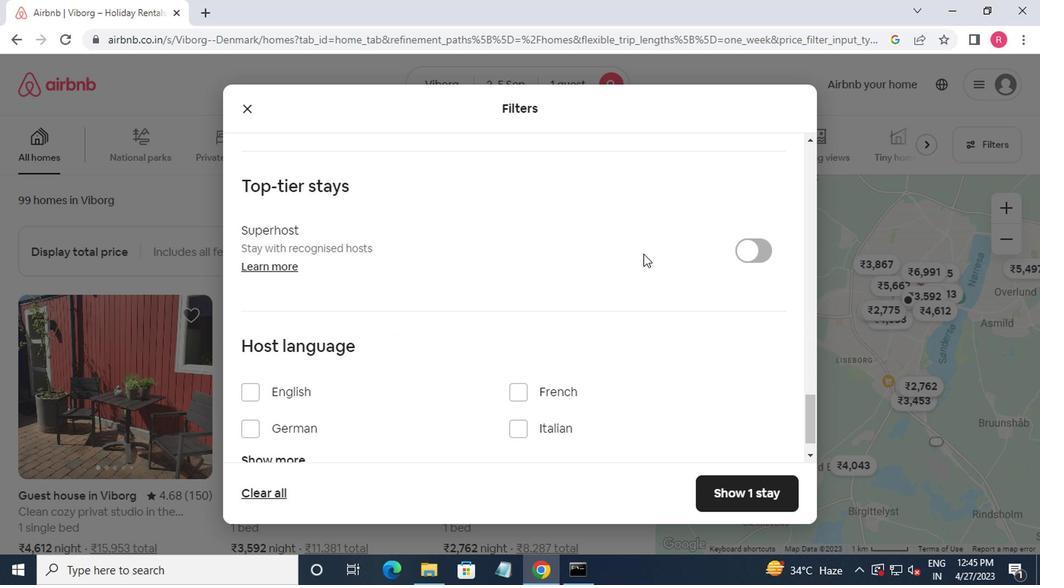
Action: Mouse moved to (249, 359)
Screenshot: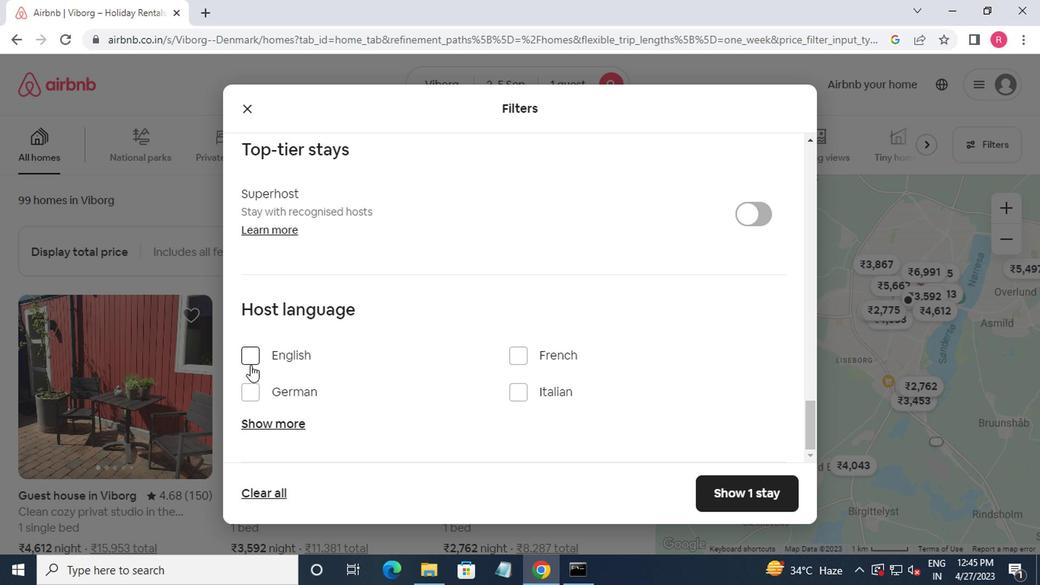 
Action: Mouse pressed left at (249, 359)
Screenshot: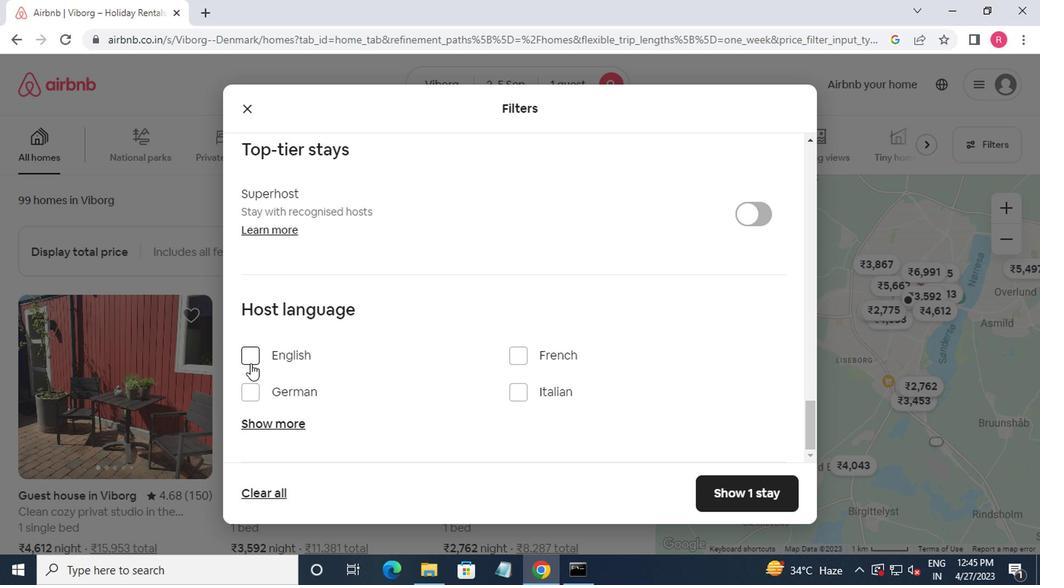 
Action: Mouse moved to (710, 490)
Screenshot: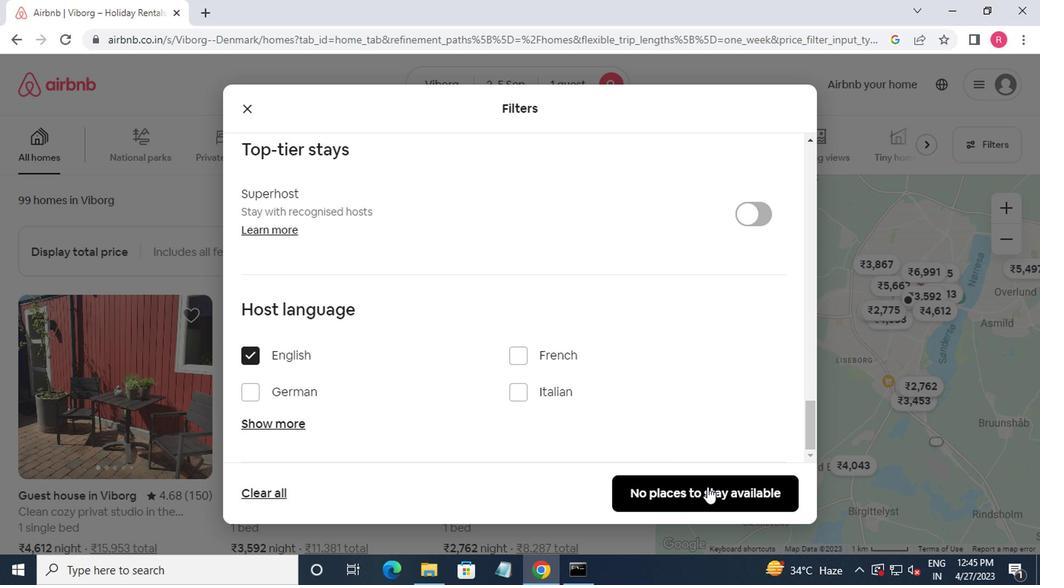 
Action: Mouse pressed left at (710, 490)
Screenshot: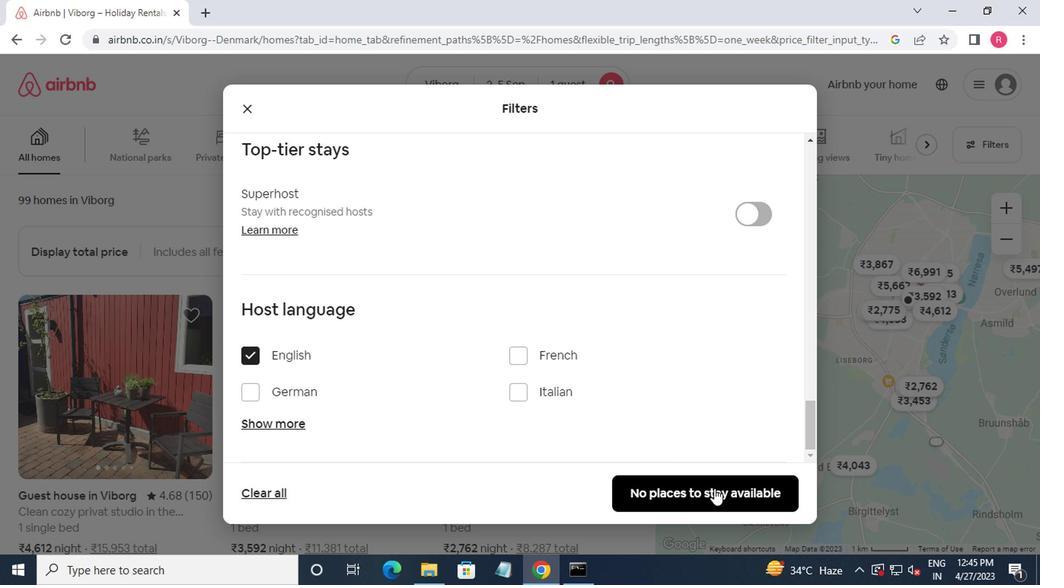 
Action: Mouse moved to (706, 489)
Screenshot: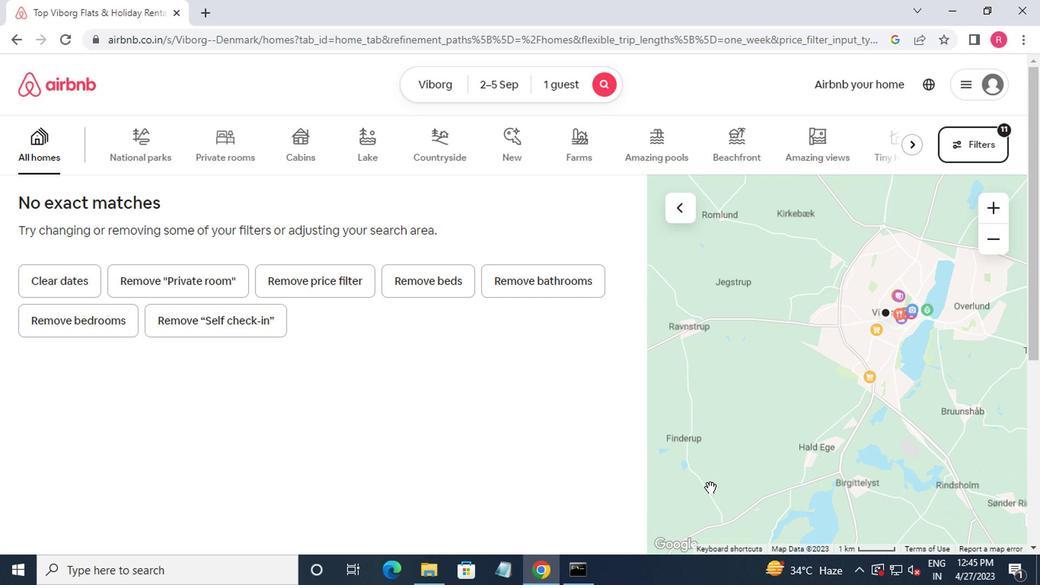 
